 Task: For heading Arial black with underline.  font size for heading18,  'Change the font style of data to'Calibri.  and font size to 9,  Change the alignment of both headline & data to Align center.  In the sheet  DashboardCashExpensesbook
Action: Mouse moved to (32, 127)
Screenshot: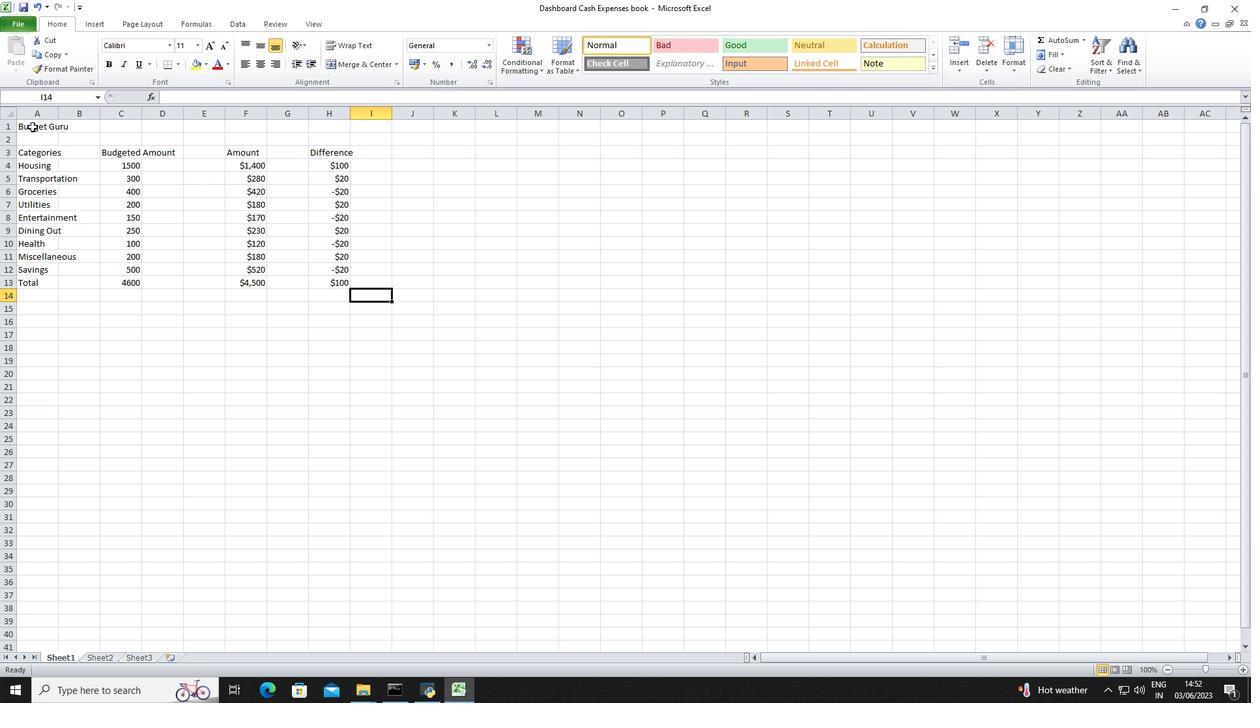
Action: Mouse pressed left at (32, 127)
Screenshot: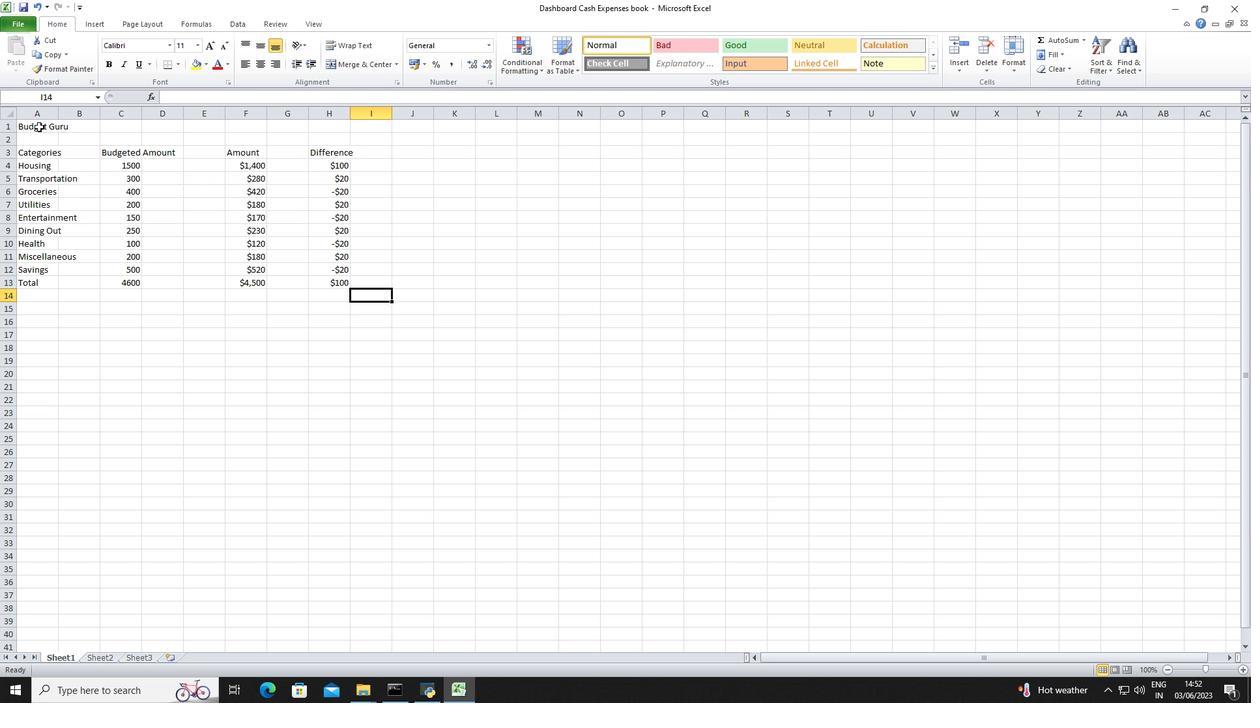 
Action: Mouse moved to (37, 127)
Screenshot: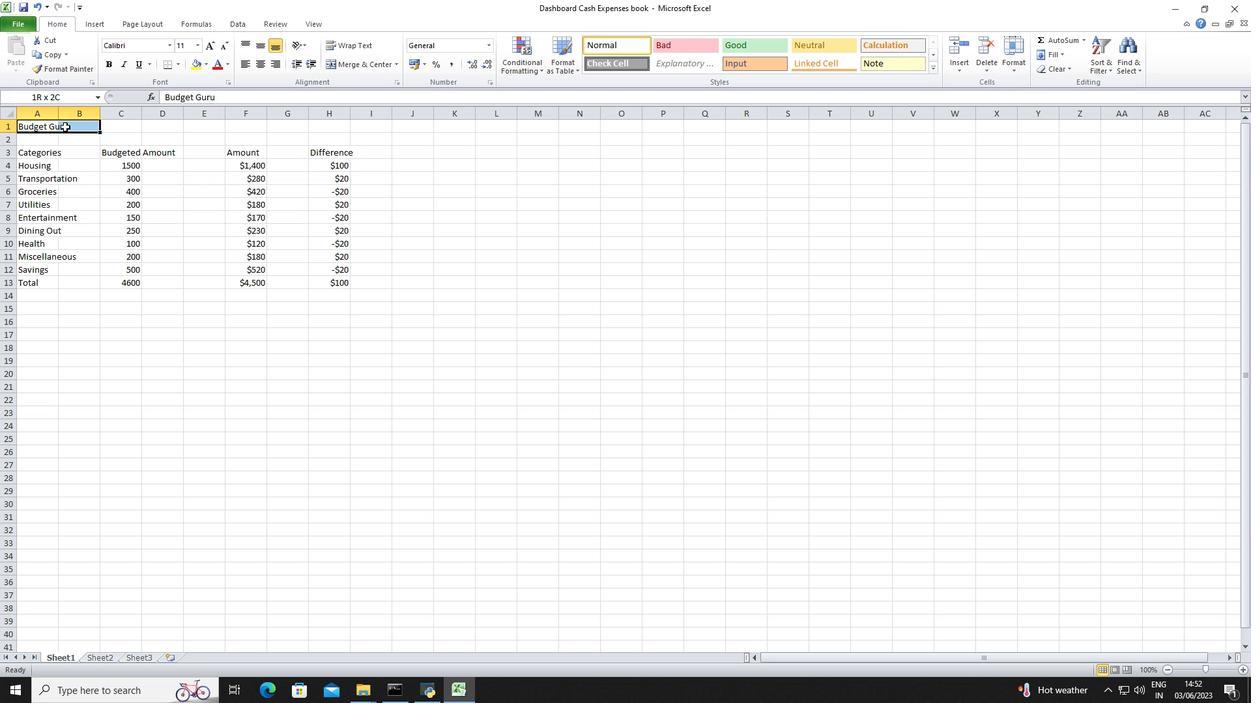 
Action: Mouse pressed left at (37, 127)
Screenshot: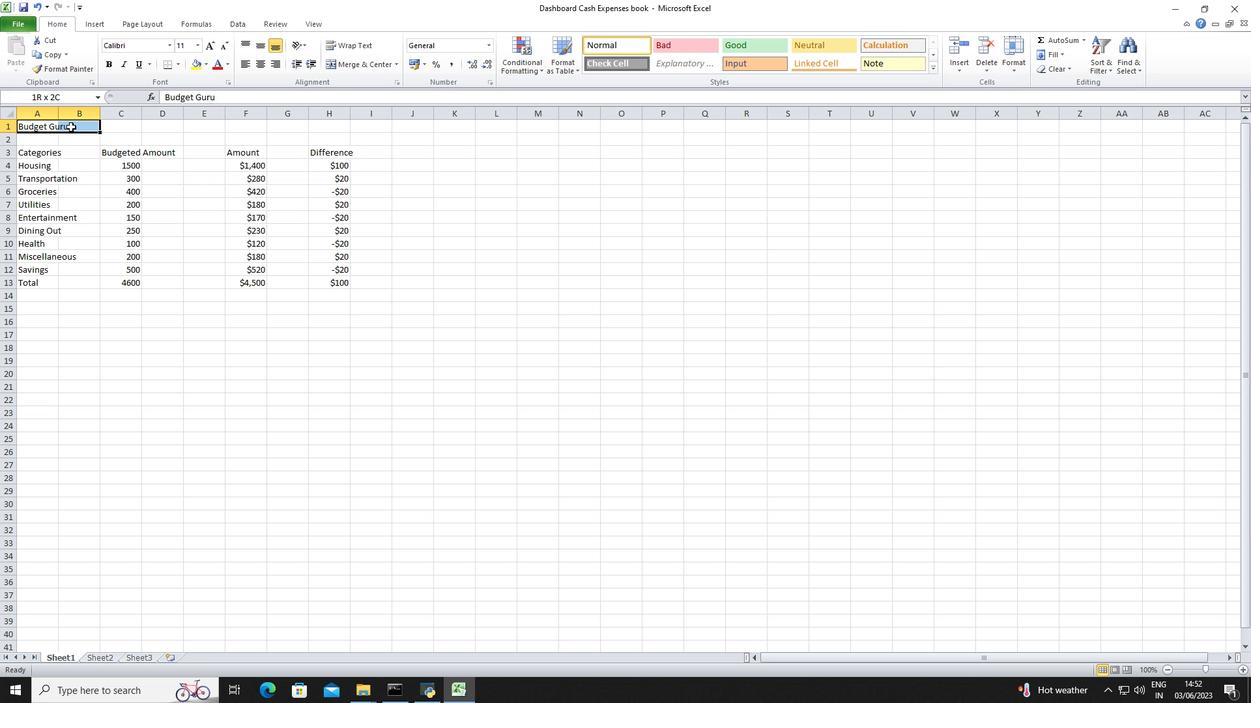 
Action: Mouse moved to (144, 46)
Screenshot: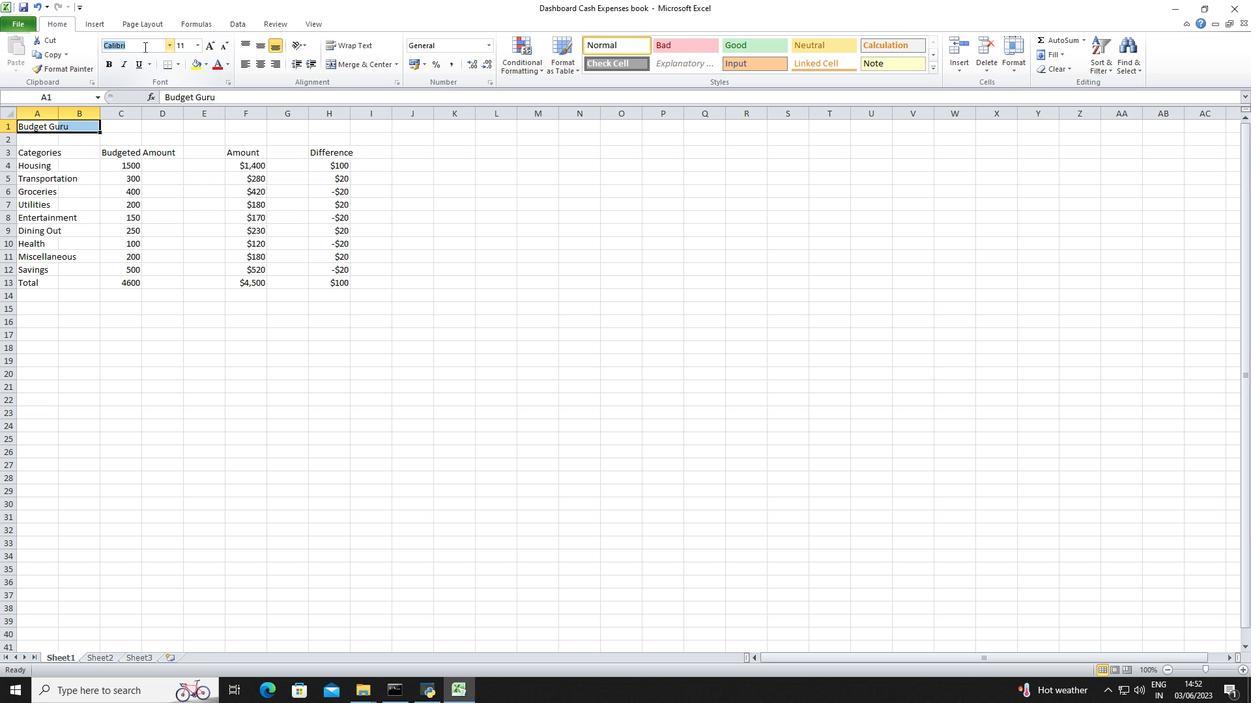 
Action: Mouse pressed left at (144, 46)
Screenshot: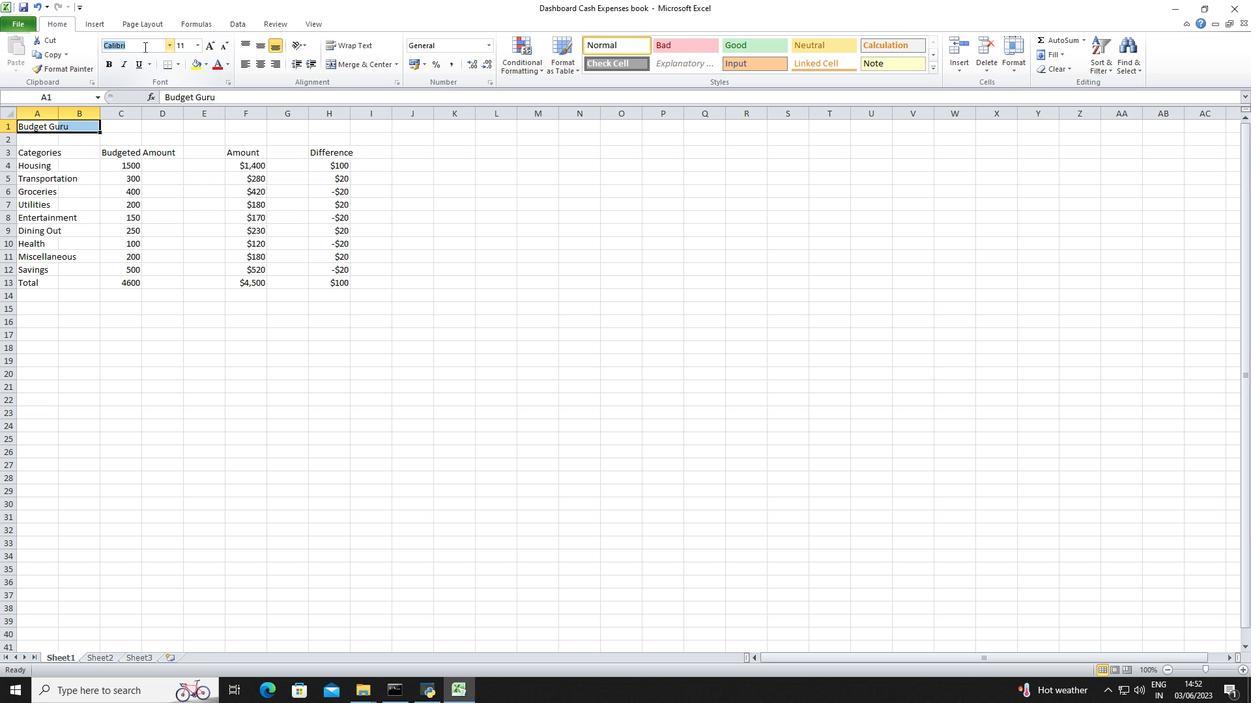 
Action: Key pressed <Key.shift>Arial
Screenshot: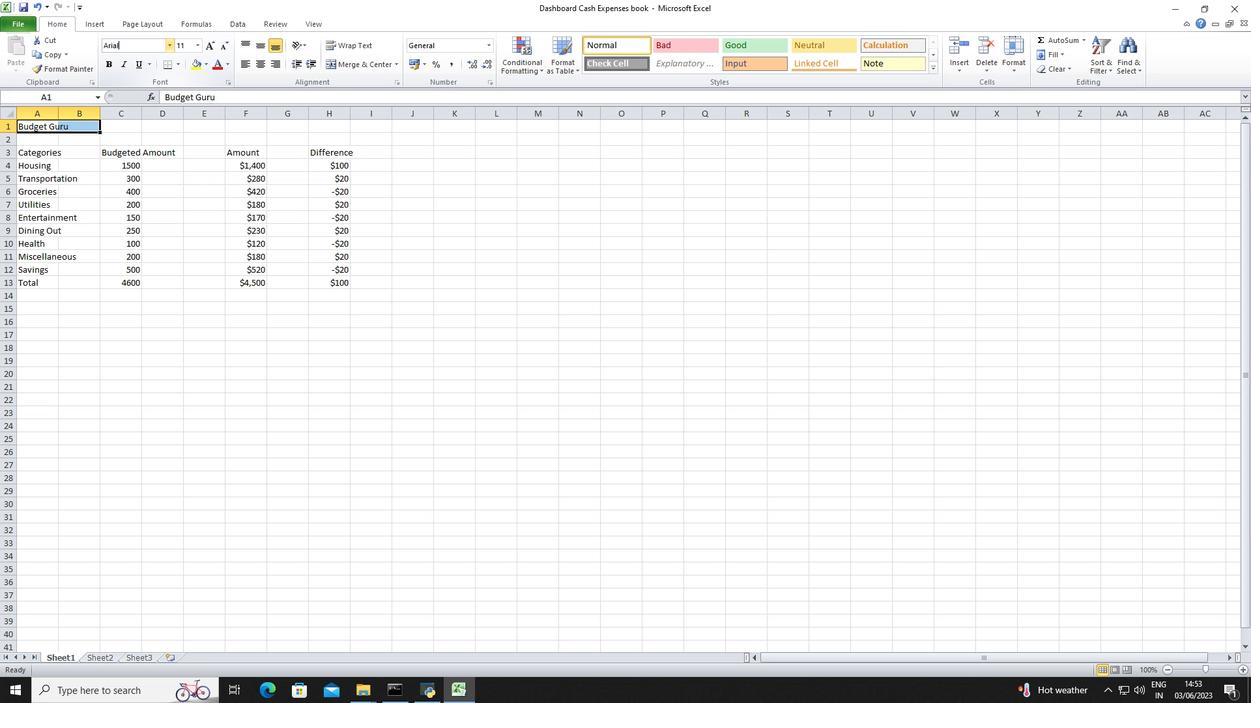 
Action: Mouse moved to (134, 63)
Screenshot: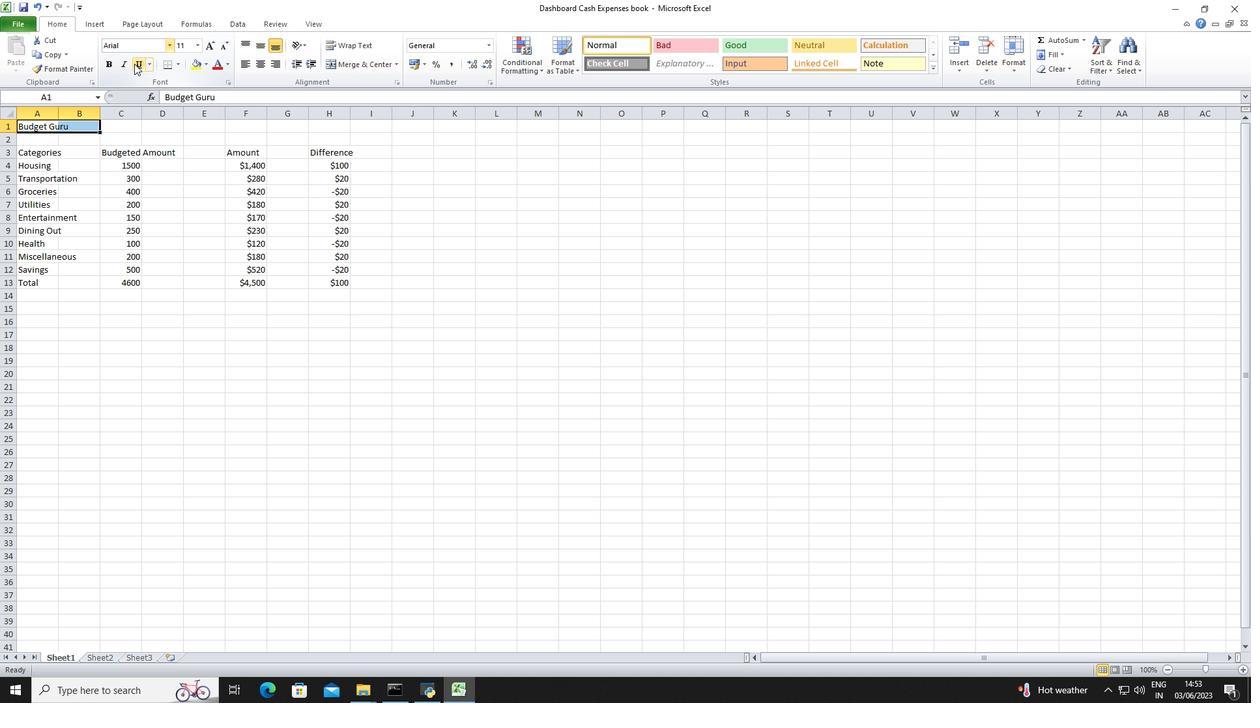 
Action: Mouse pressed left at (134, 63)
Screenshot: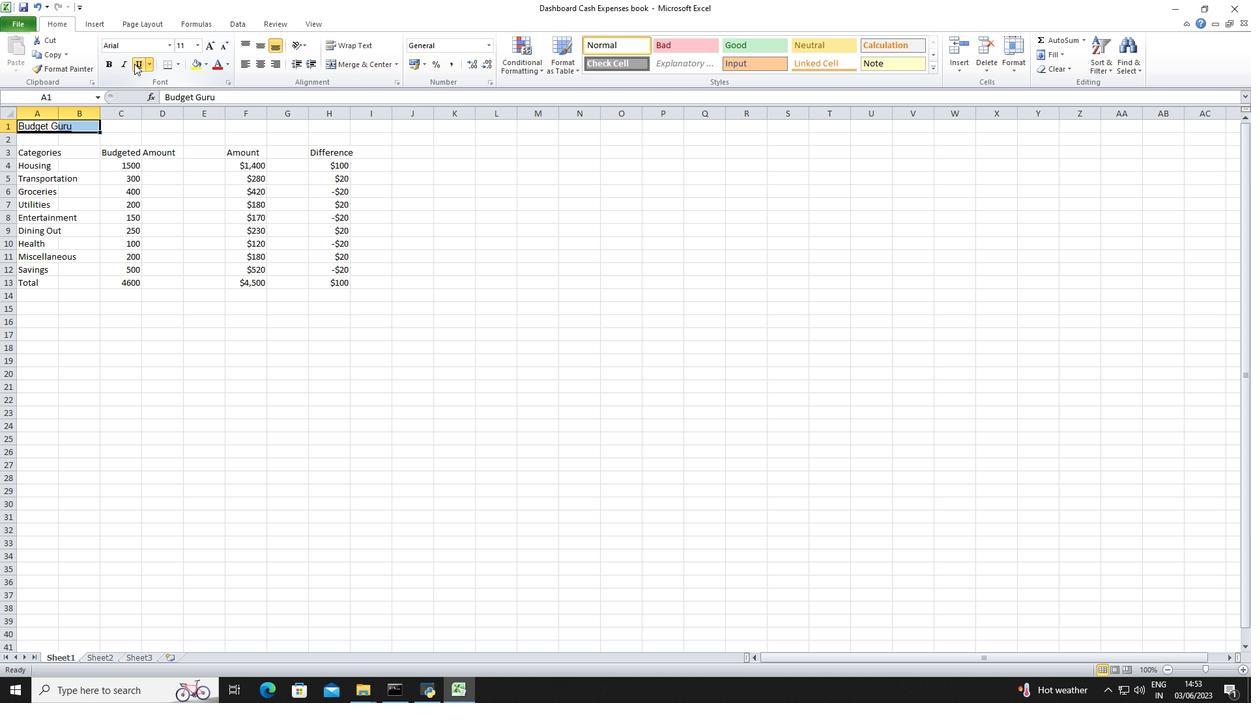 
Action: Mouse moved to (195, 44)
Screenshot: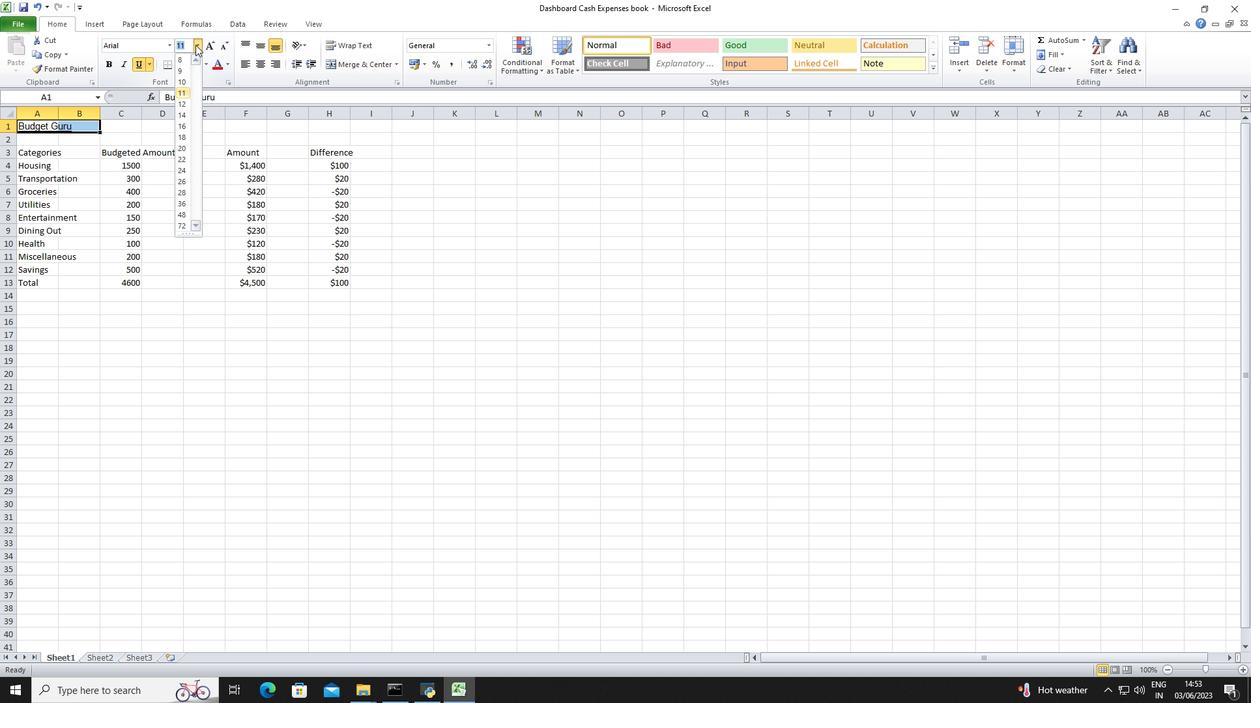 
Action: Mouse pressed left at (195, 44)
Screenshot: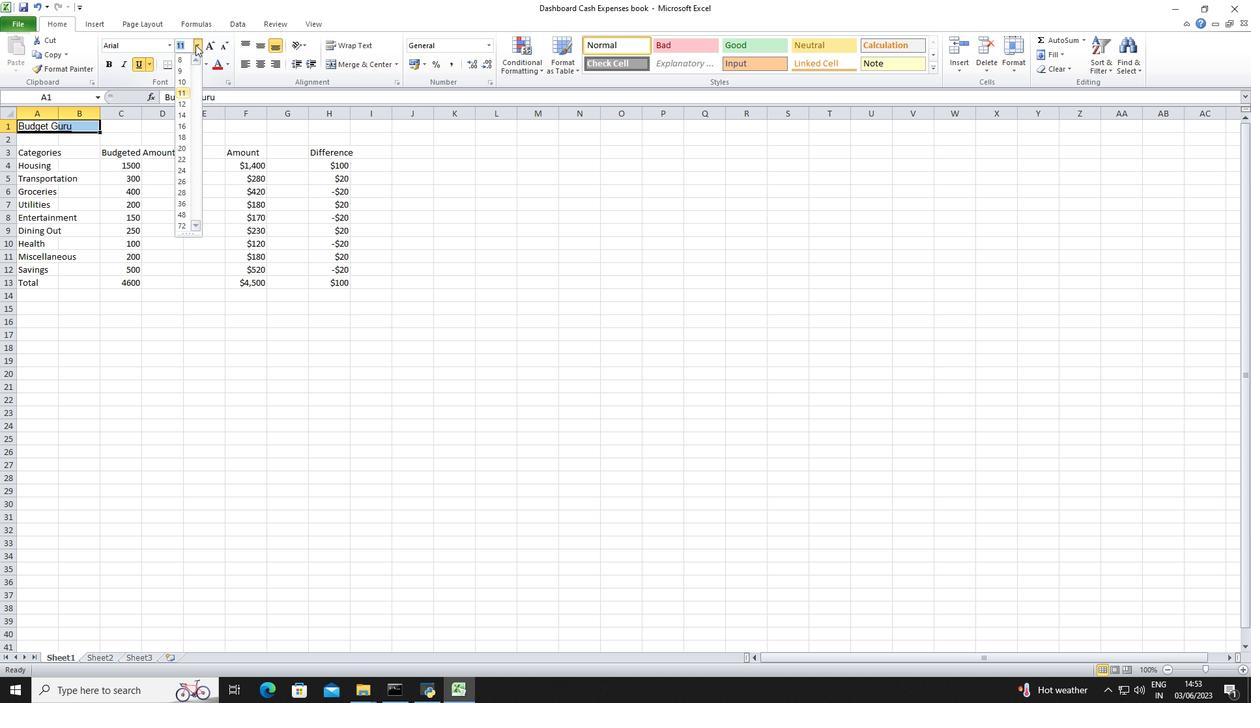 
Action: Mouse moved to (187, 132)
Screenshot: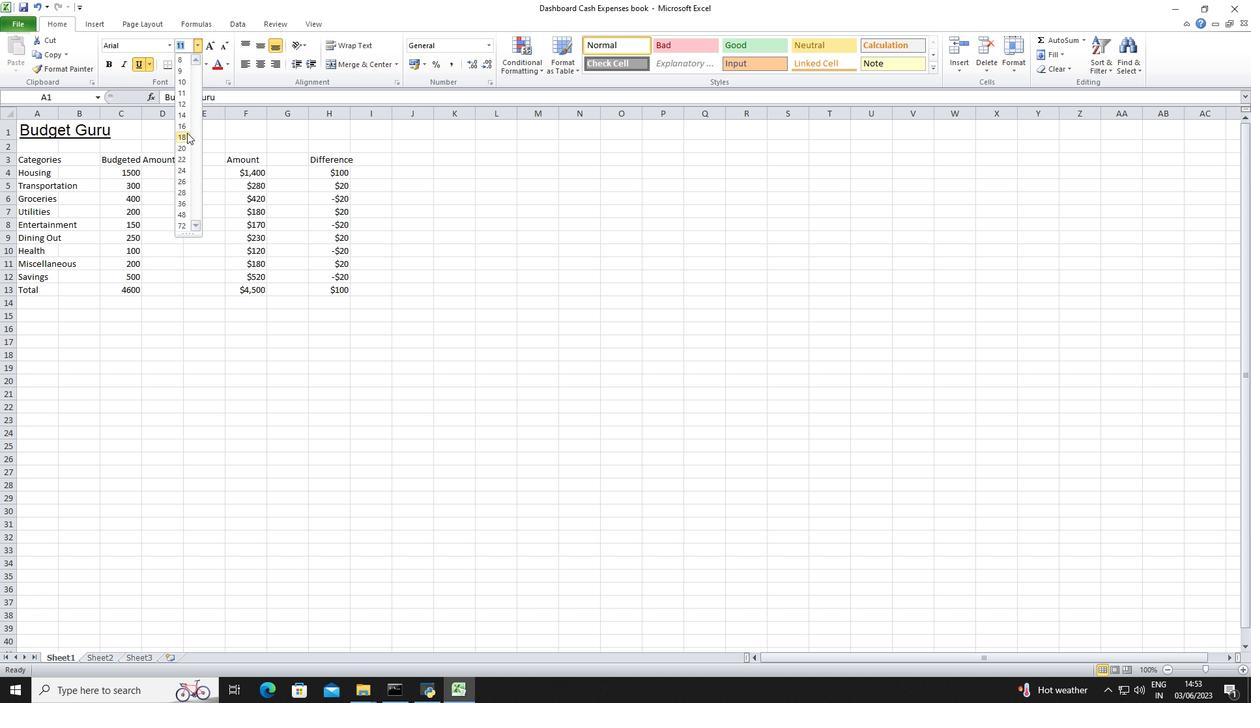
Action: Mouse pressed left at (187, 132)
Screenshot: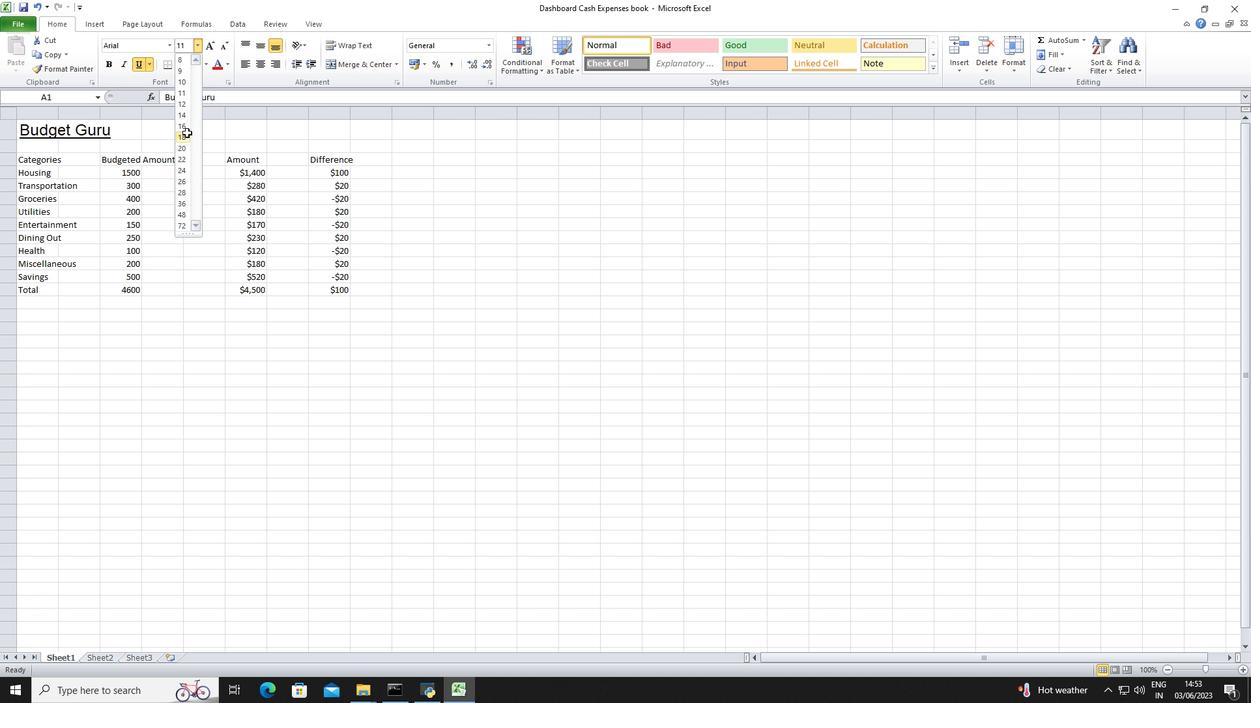 
Action: Mouse moved to (49, 160)
Screenshot: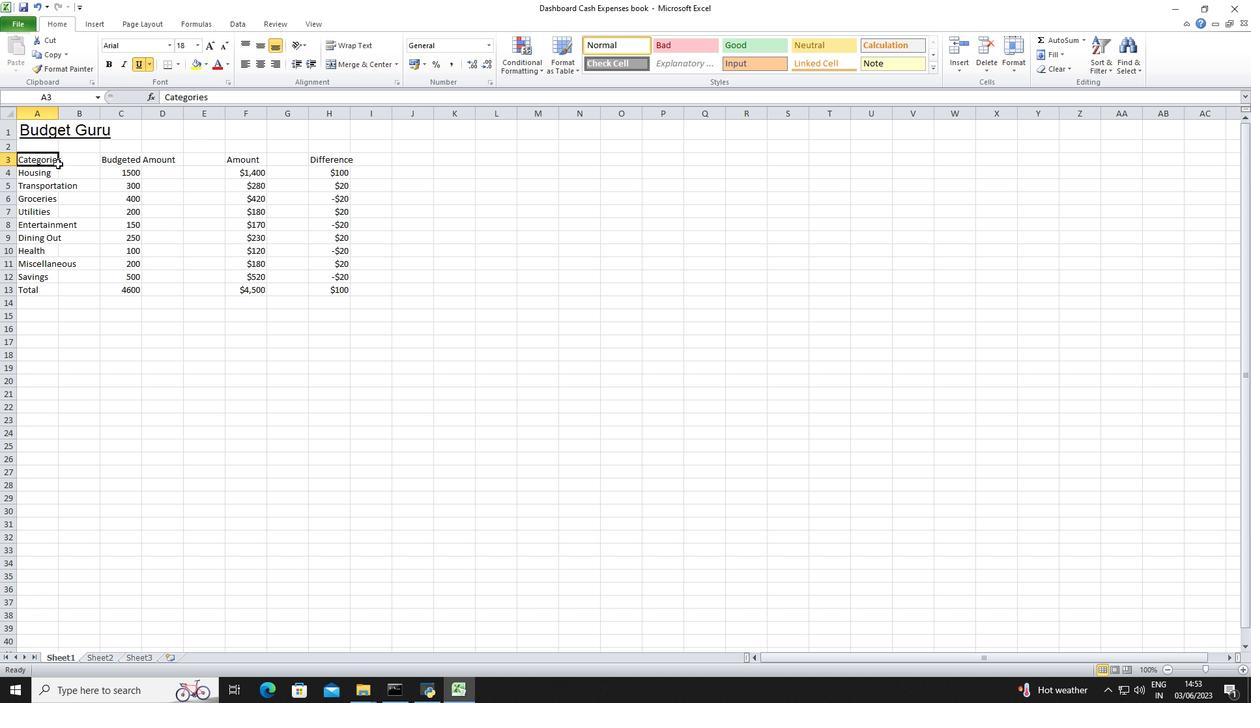 
Action: Mouse pressed left at (49, 160)
Screenshot: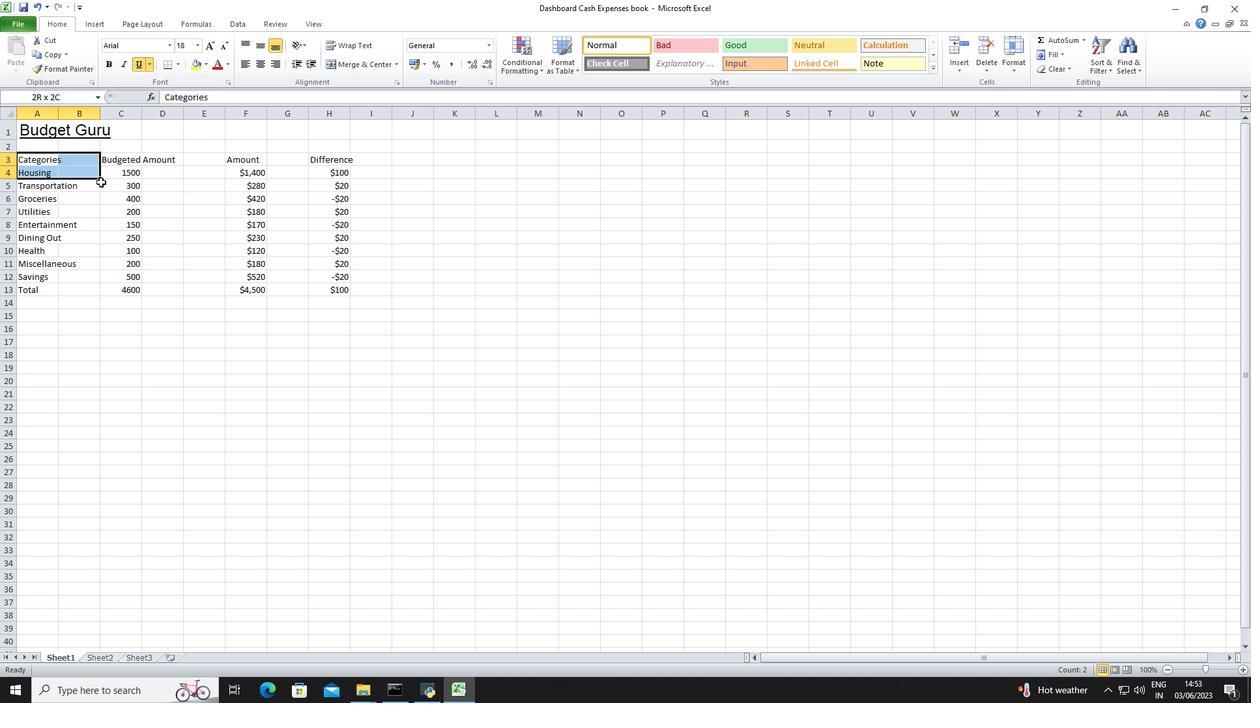 
Action: Mouse moved to (144, 46)
Screenshot: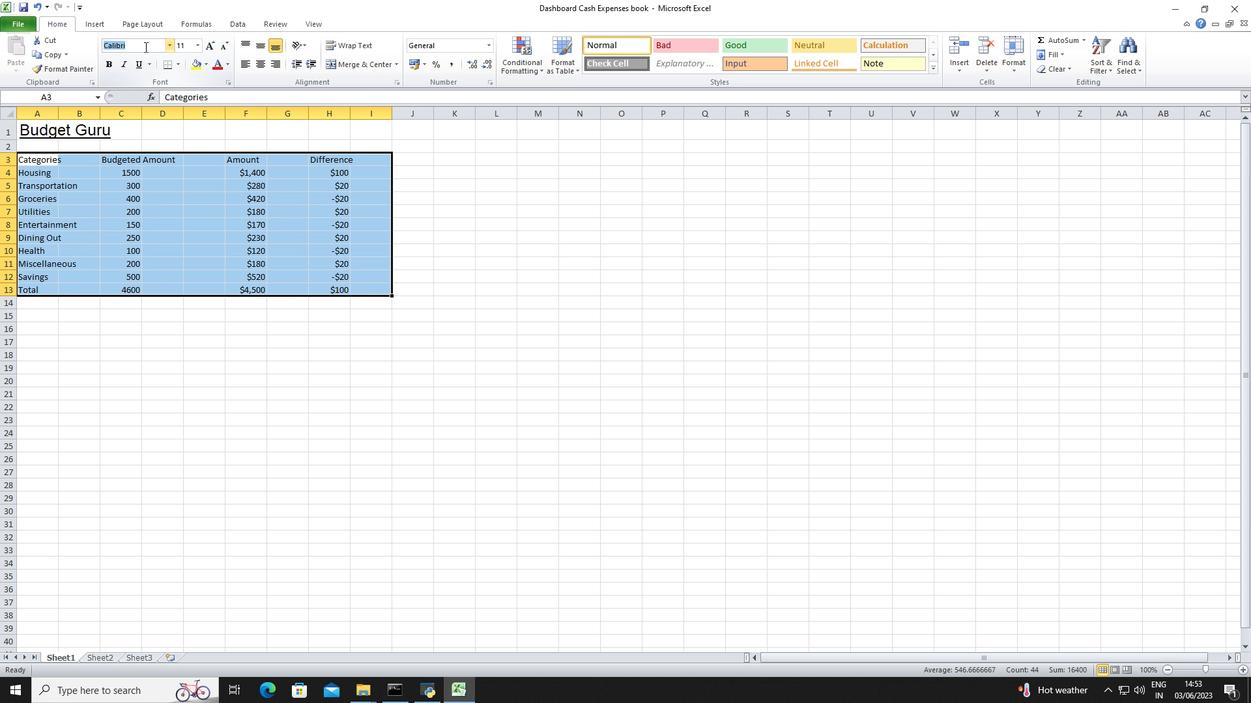 
Action: Mouse pressed left at (144, 46)
Screenshot: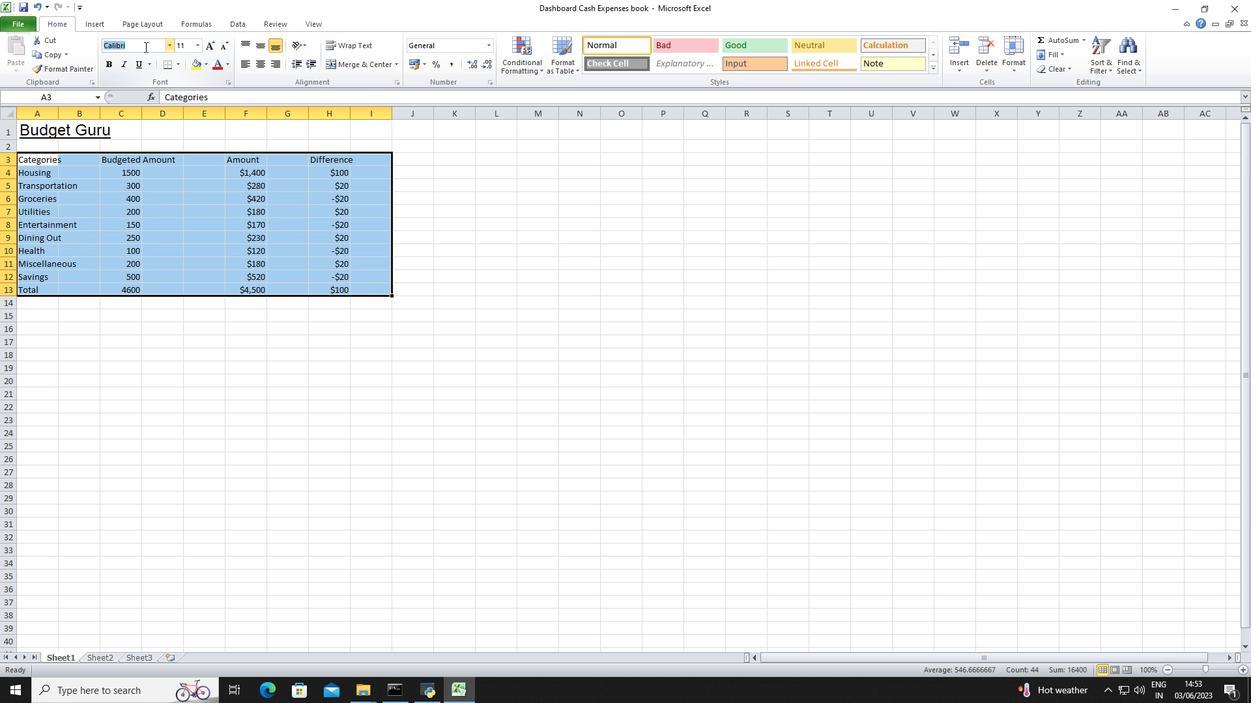 
Action: Key pressed <Key.enter>
Screenshot: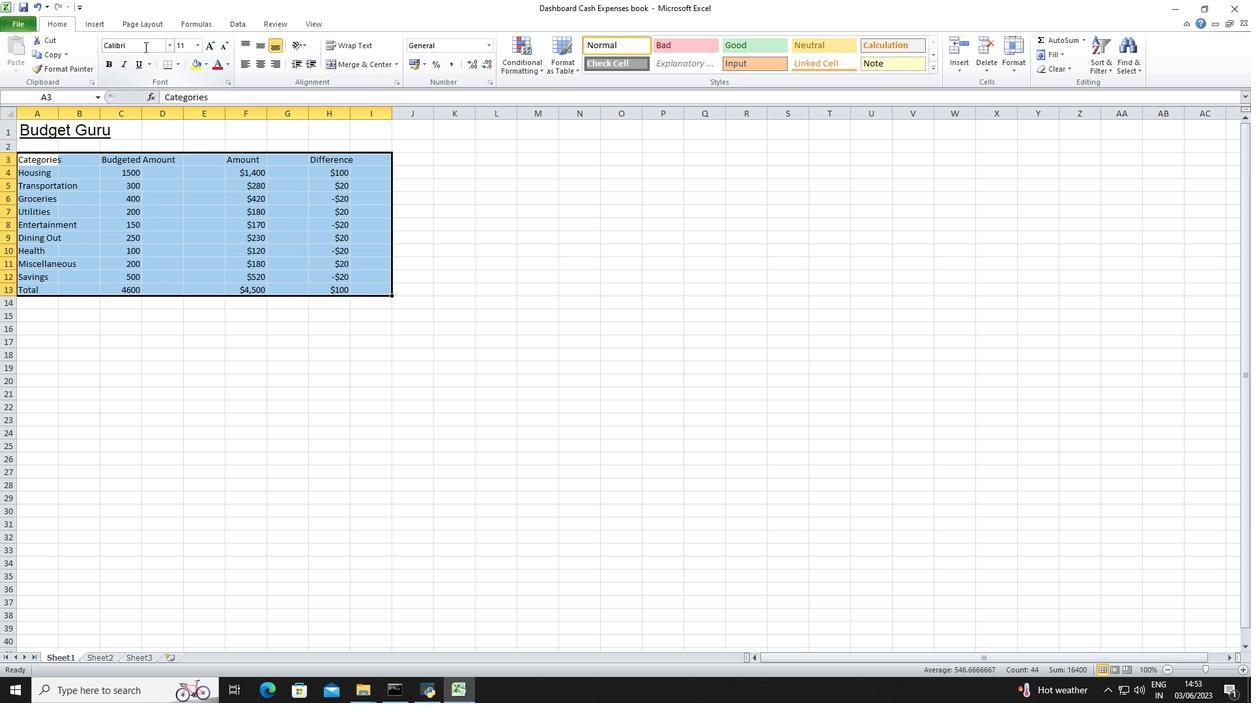 
Action: Mouse moved to (198, 43)
Screenshot: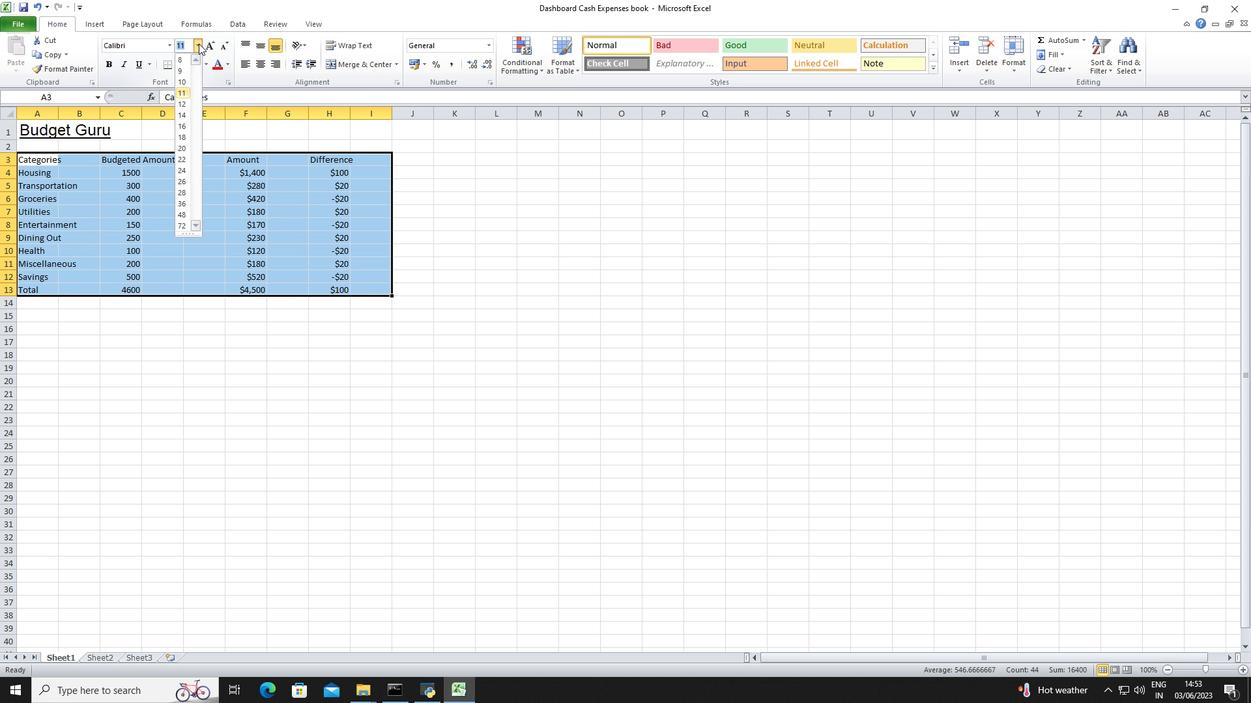 
Action: Mouse pressed left at (198, 43)
Screenshot: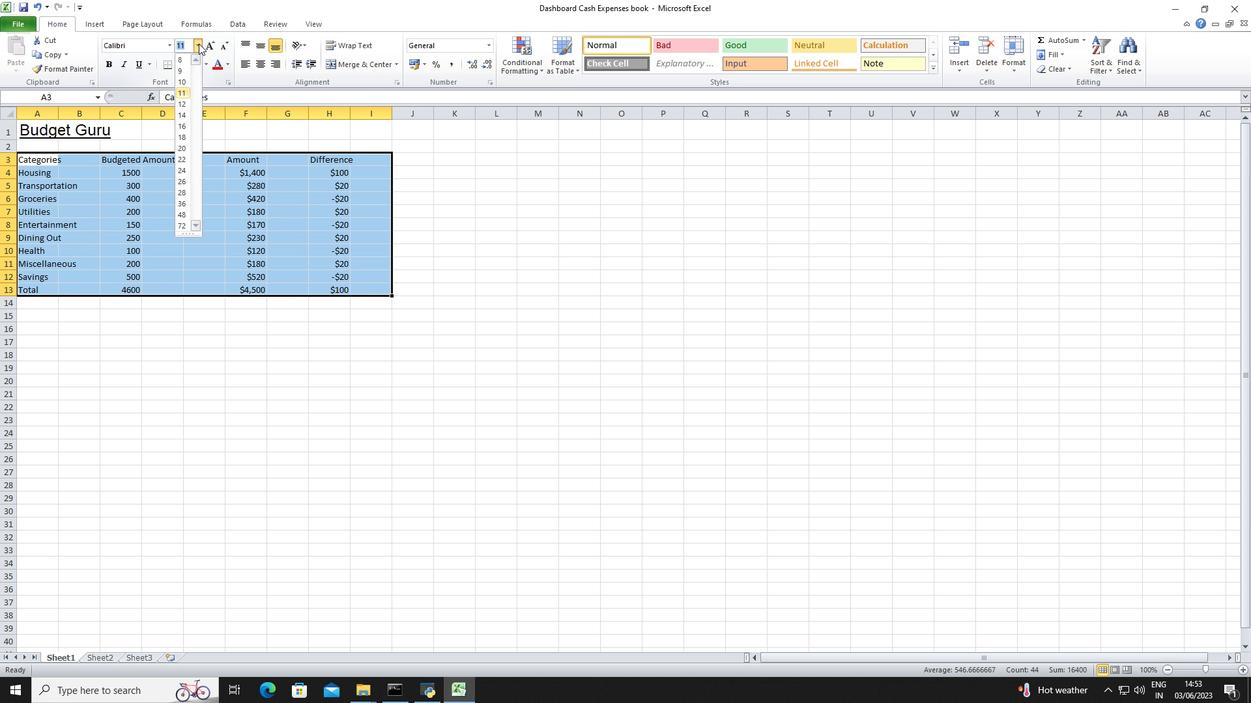 
Action: Mouse moved to (189, 66)
Screenshot: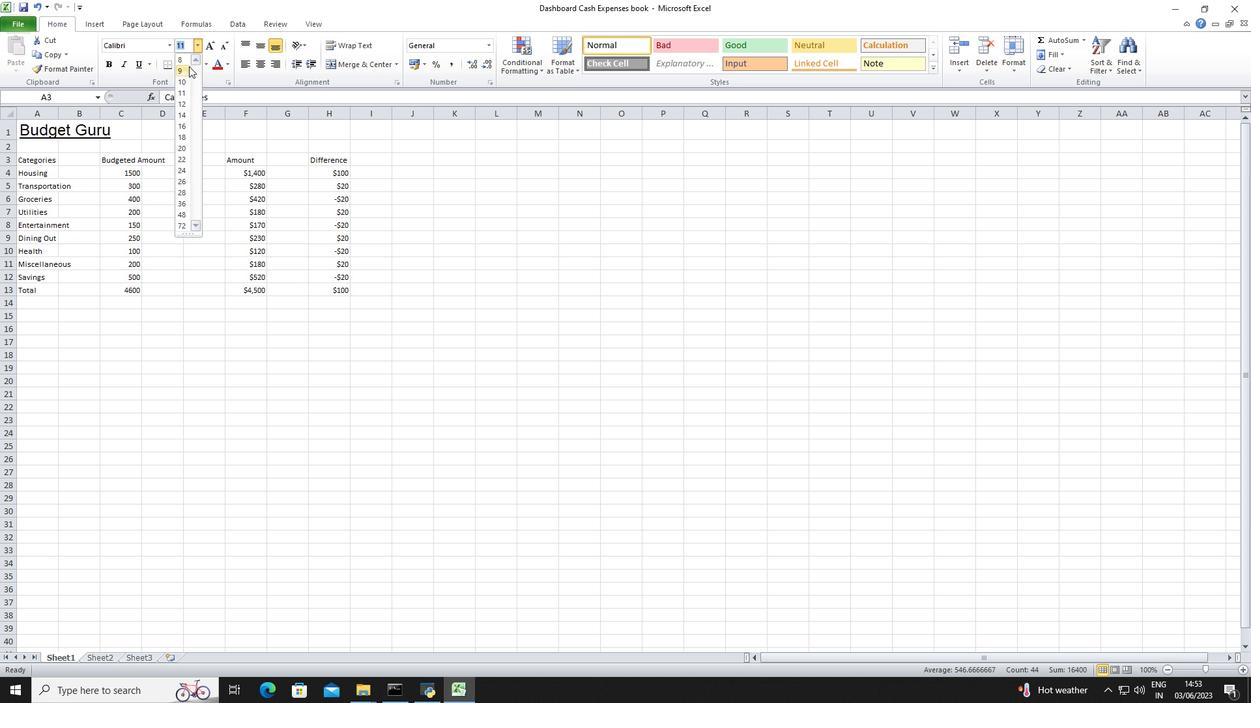 
Action: Mouse pressed left at (189, 66)
Screenshot: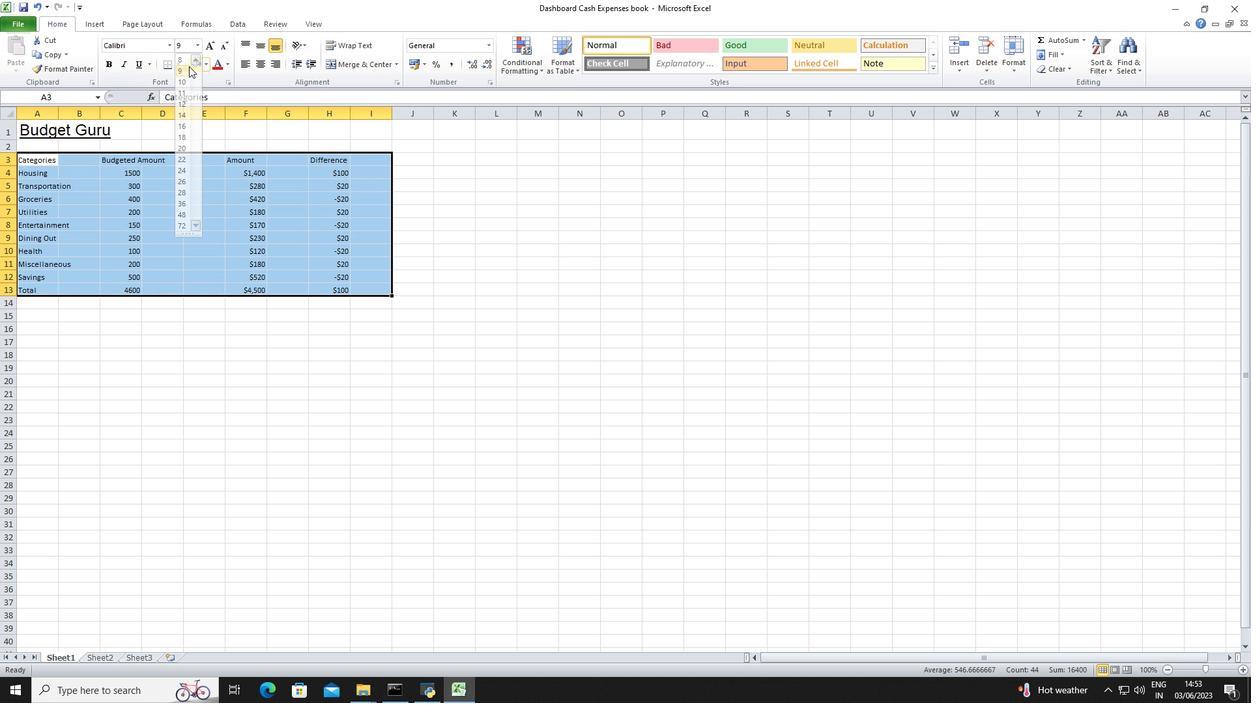 
Action: Mouse moved to (263, 63)
Screenshot: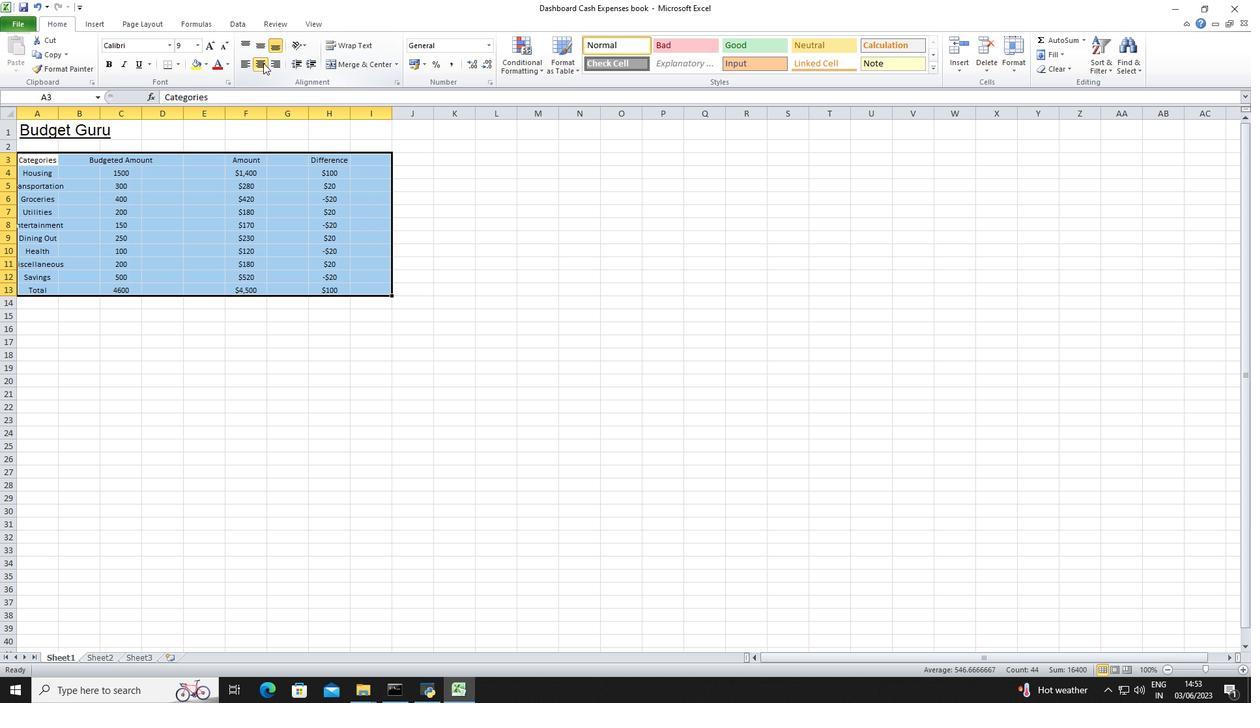 
Action: Mouse pressed left at (263, 63)
Screenshot: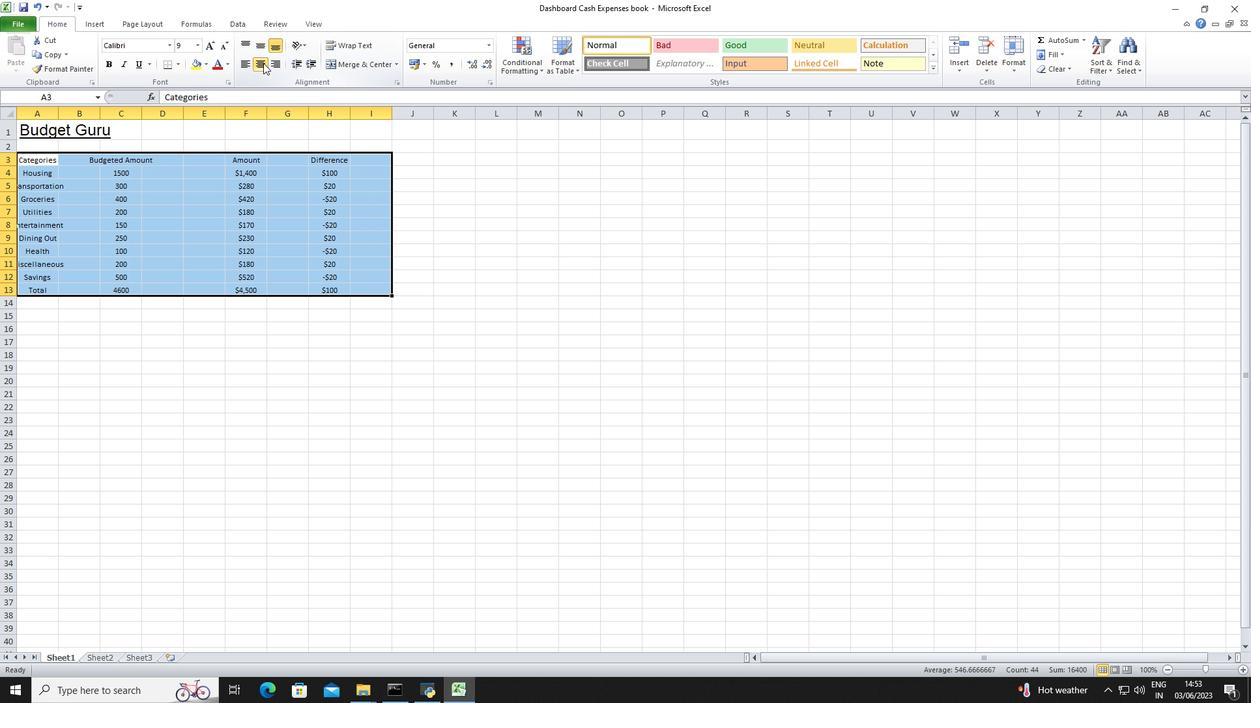 
Action: Mouse moved to (44, 132)
Screenshot: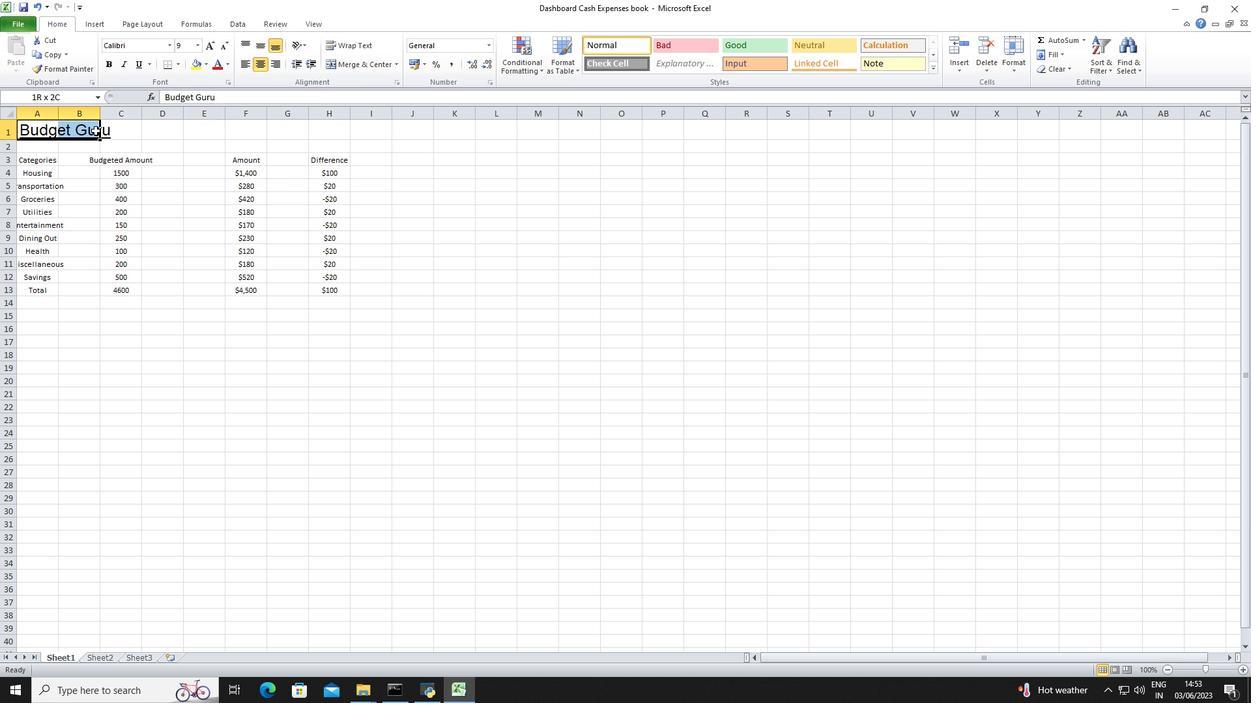 
Action: Mouse pressed left at (44, 132)
Screenshot: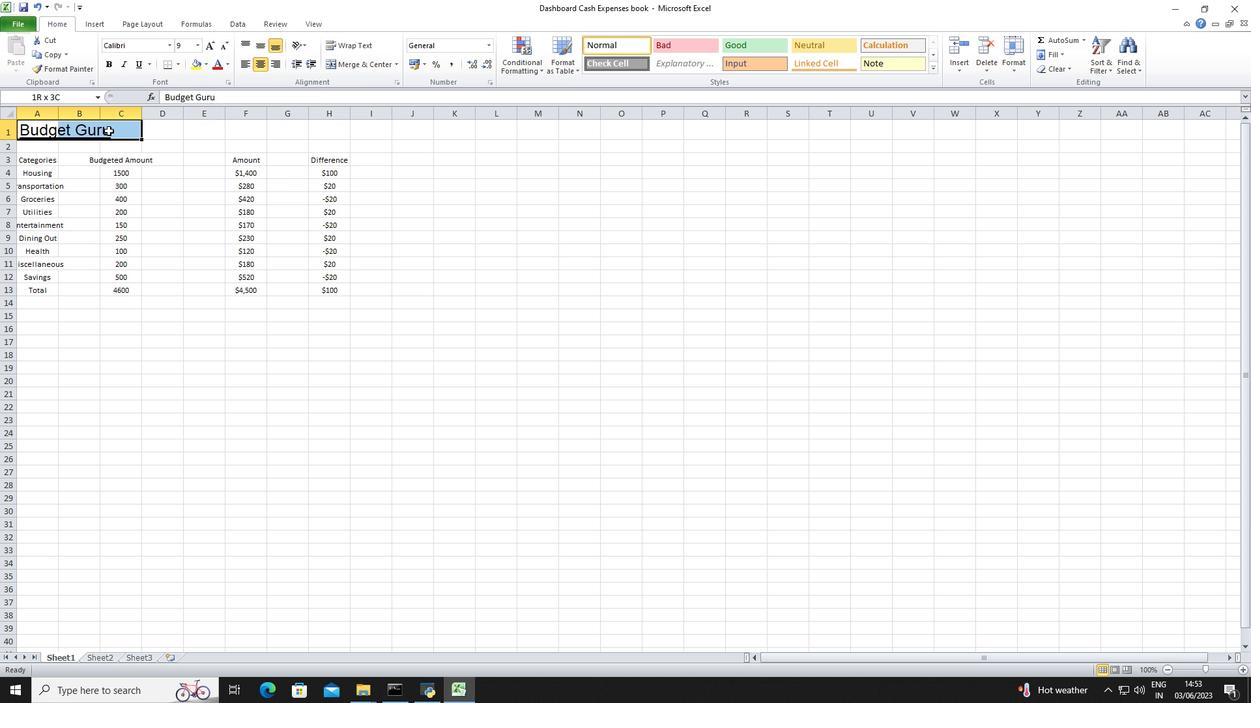 
Action: Mouse moved to (262, 63)
Screenshot: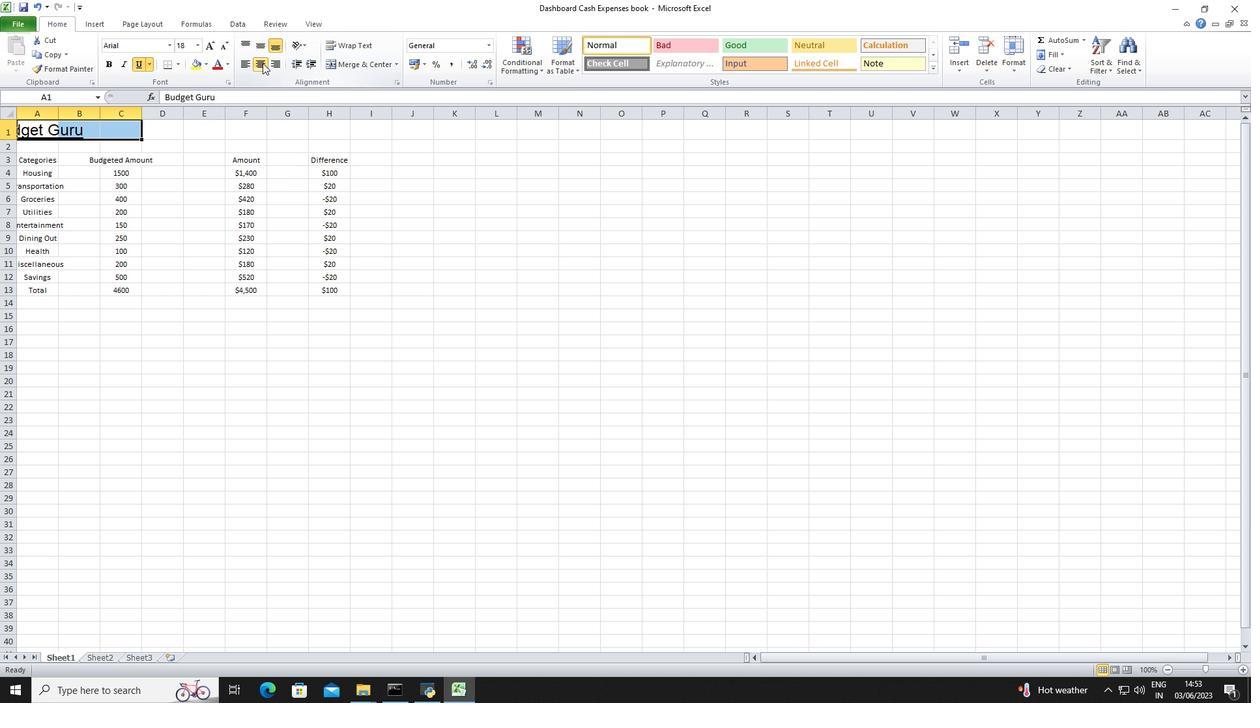 
Action: Mouse pressed left at (262, 63)
Screenshot: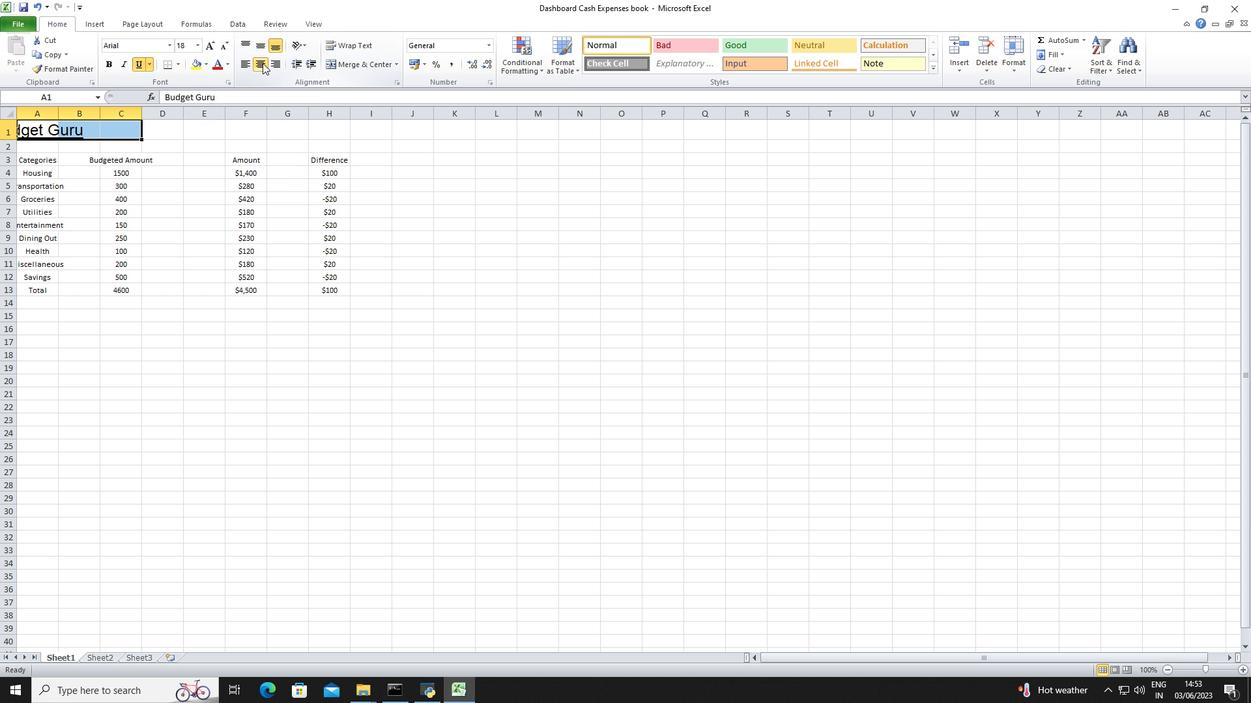 
Action: Mouse moved to (142, 116)
Screenshot: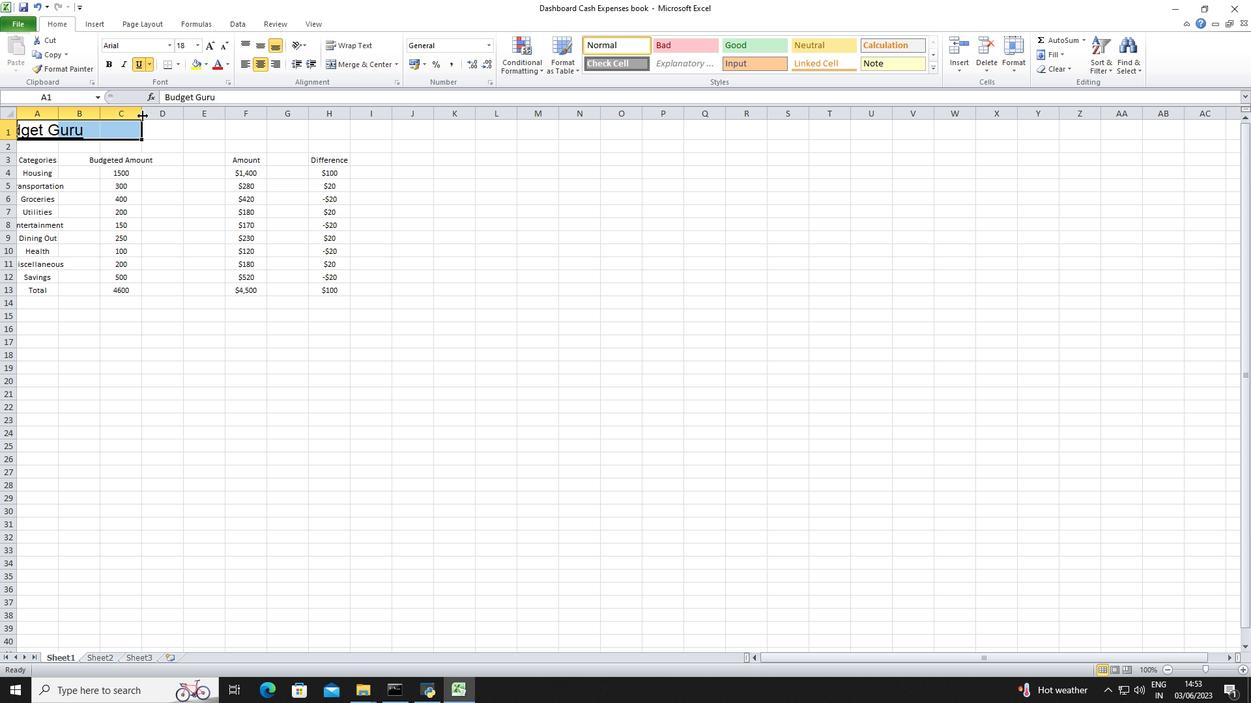 
Action: Mouse pressed left at (142, 116)
Screenshot: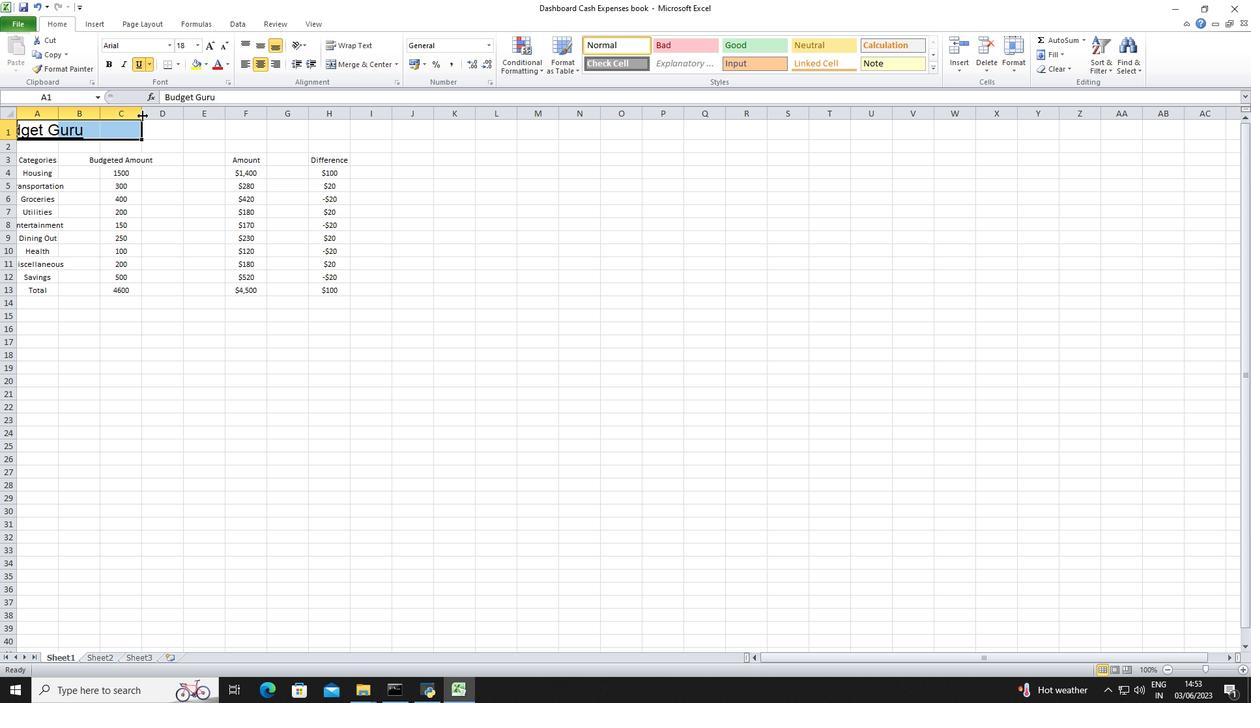 
Action: Mouse moved to (142, 116)
Screenshot: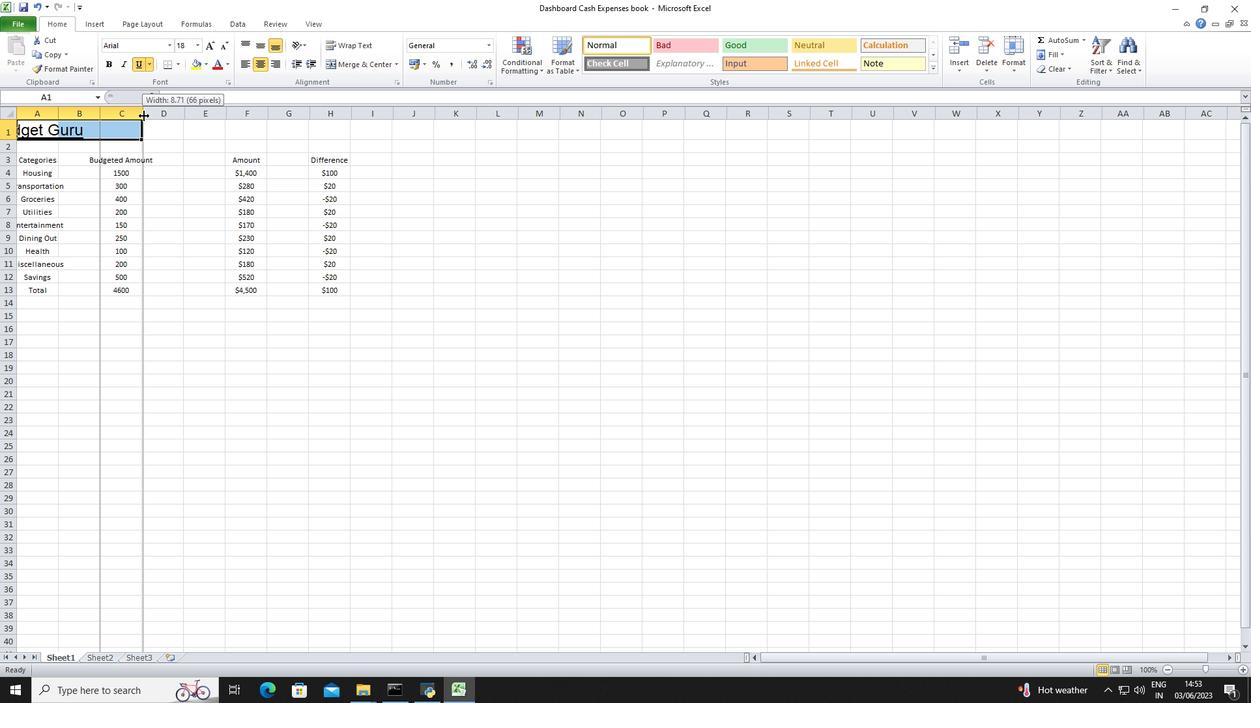 
Action: Mouse pressed left at (142, 116)
Screenshot: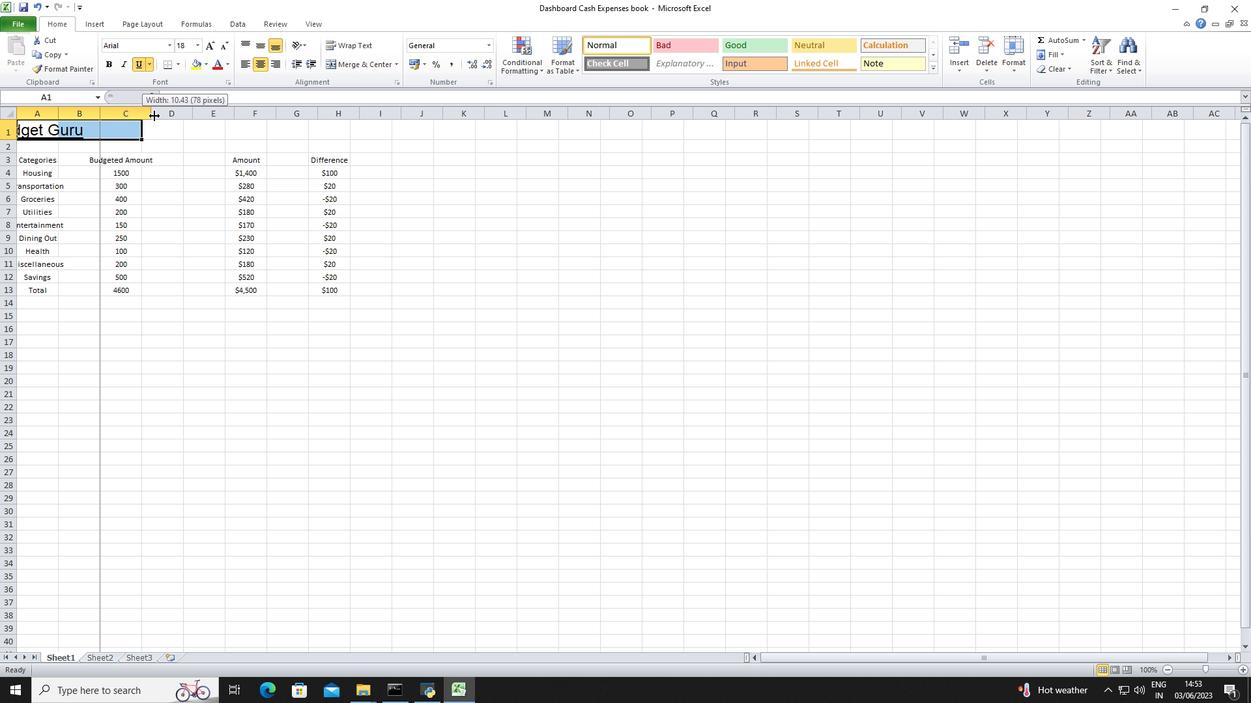 
Action: Mouse moved to (175, 116)
Screenshot: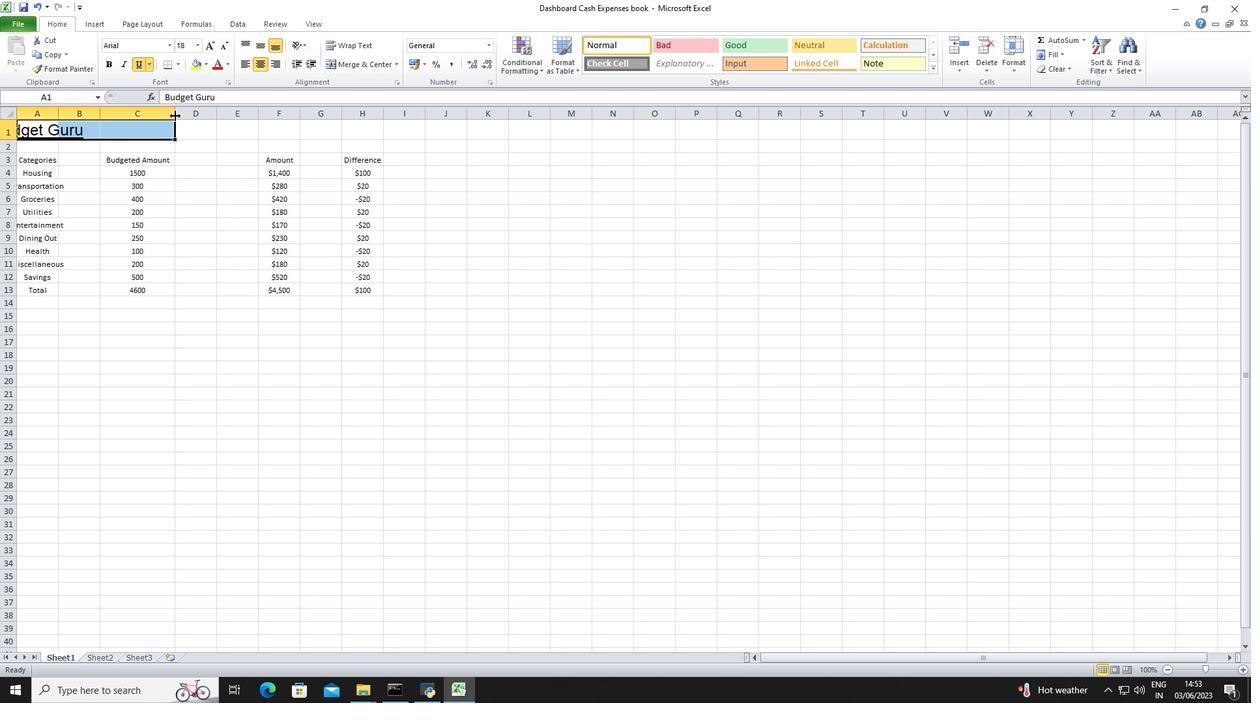 
Action: Mouse pressed left at (175, 116)
Screenshot: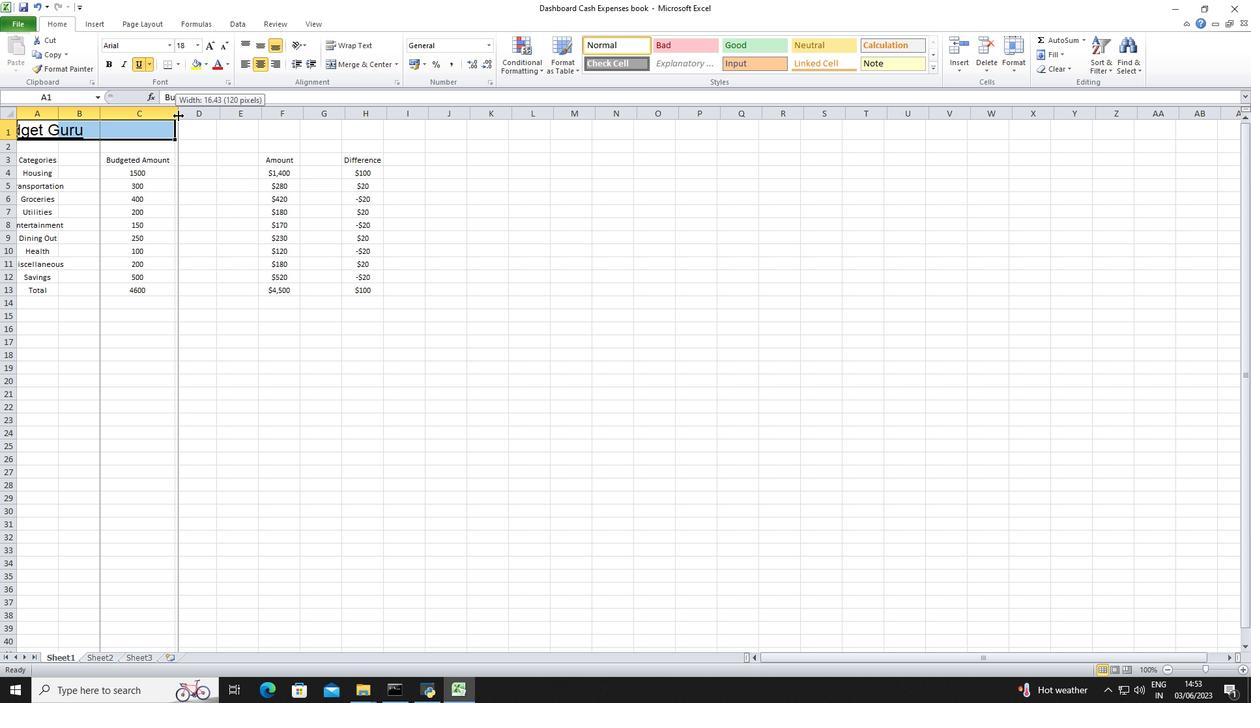 
Action: Mouse moved to (59, 114)
Screenshot: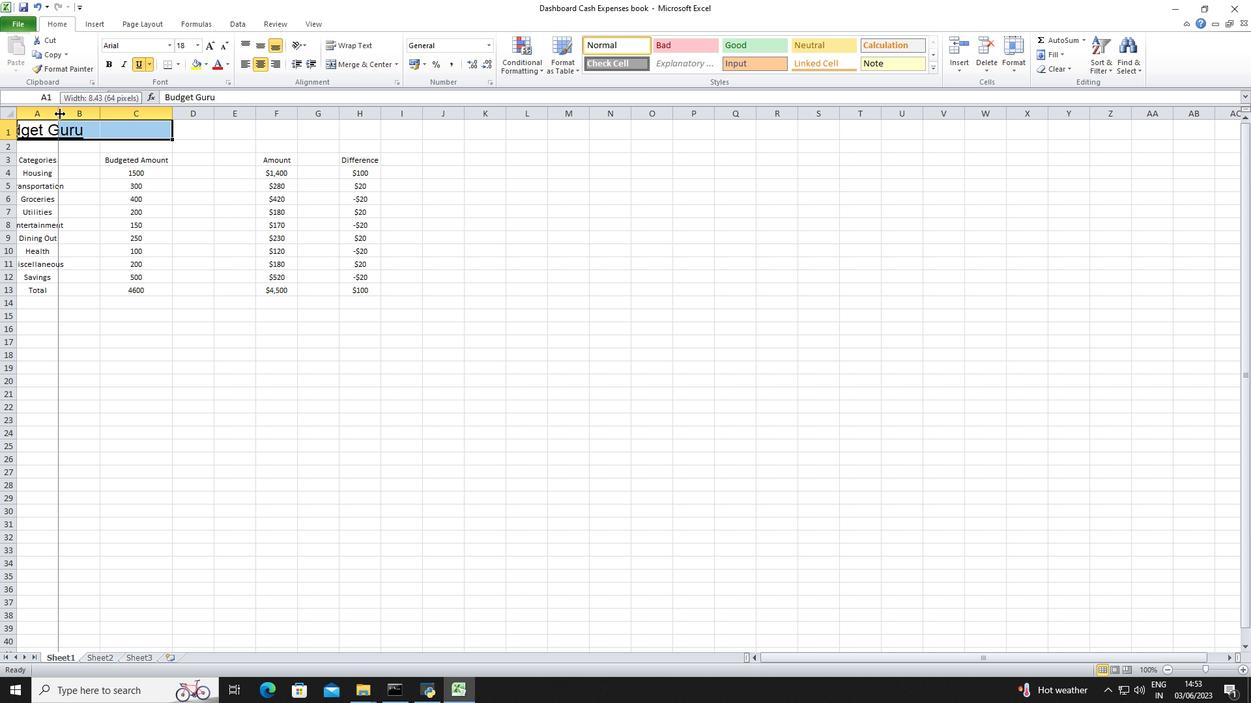 
Action: Mouse pressed left at (59, 114)
Screenshot: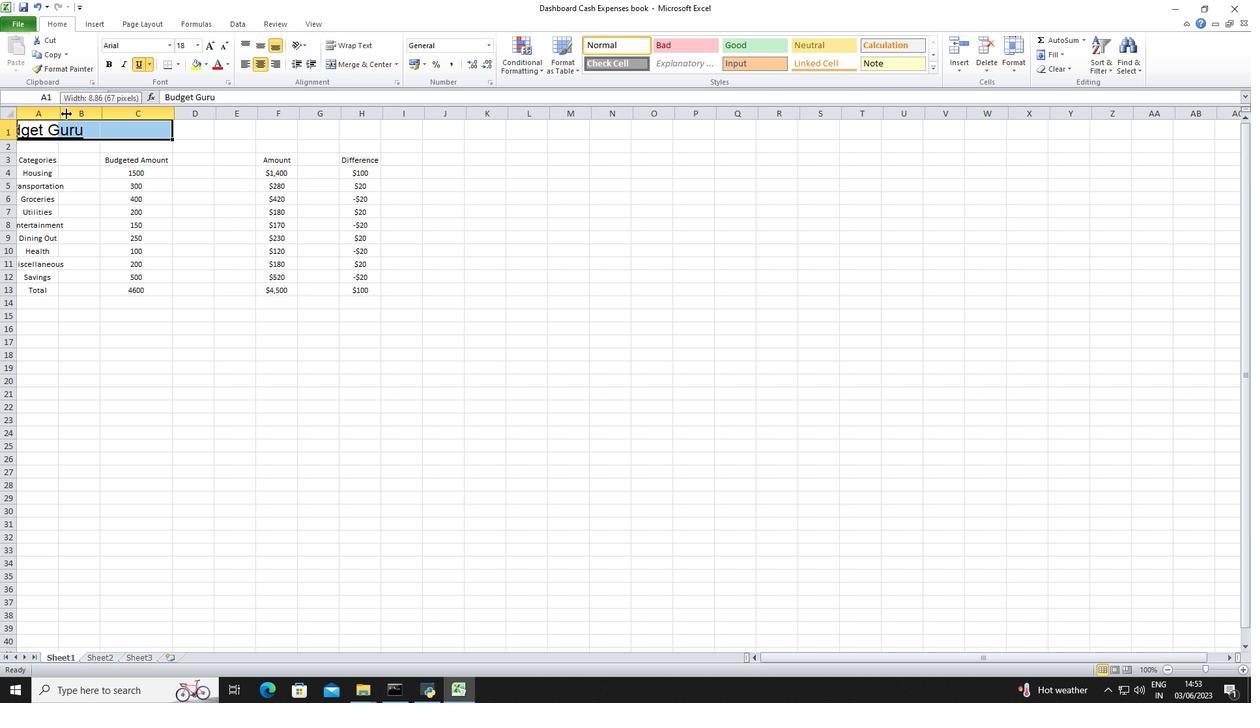 
Action: Mouse moved to (102, 117)
Screenshot: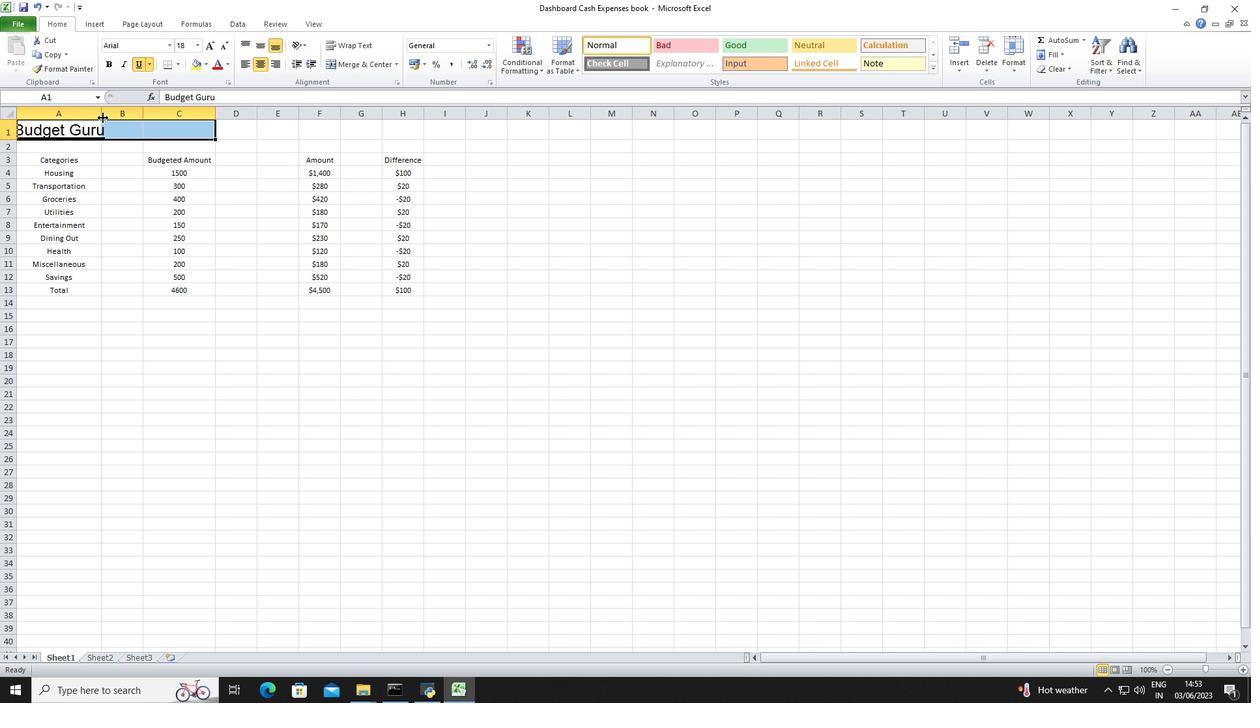 
Action: Mouse pressed left at (102, 117)
Screenshot: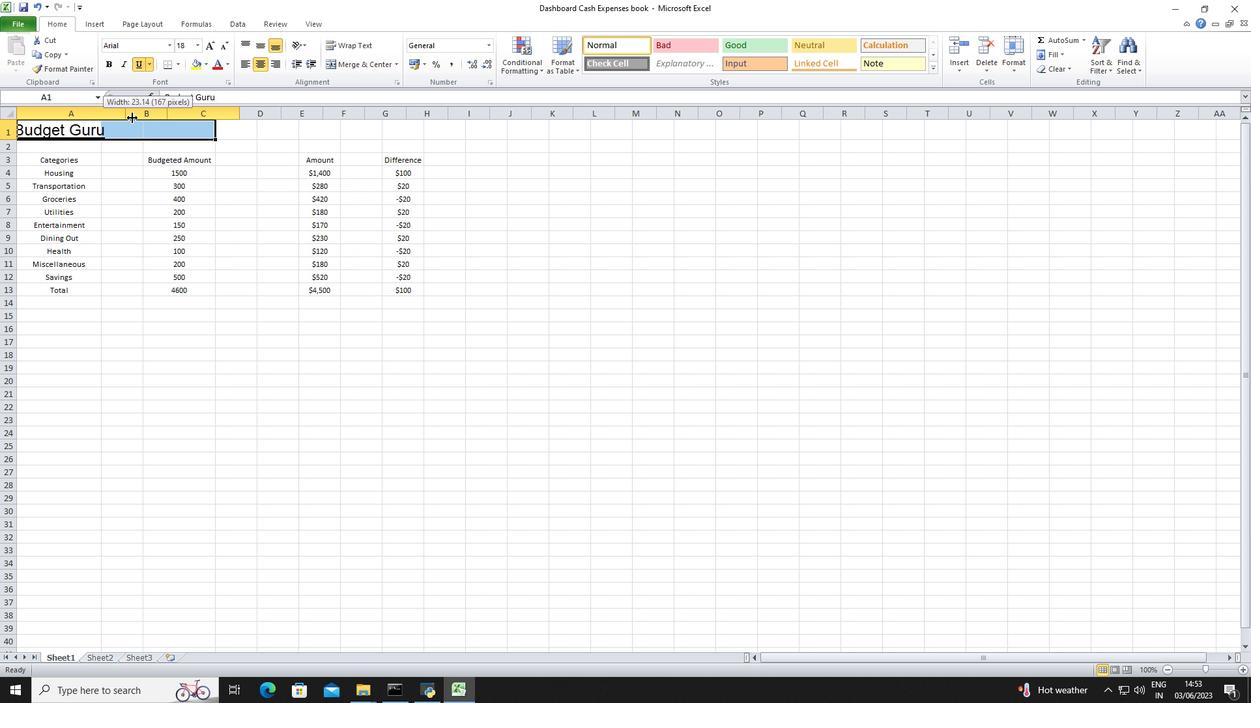 
Action: Mouse moved to (139, 117)
Screenshot: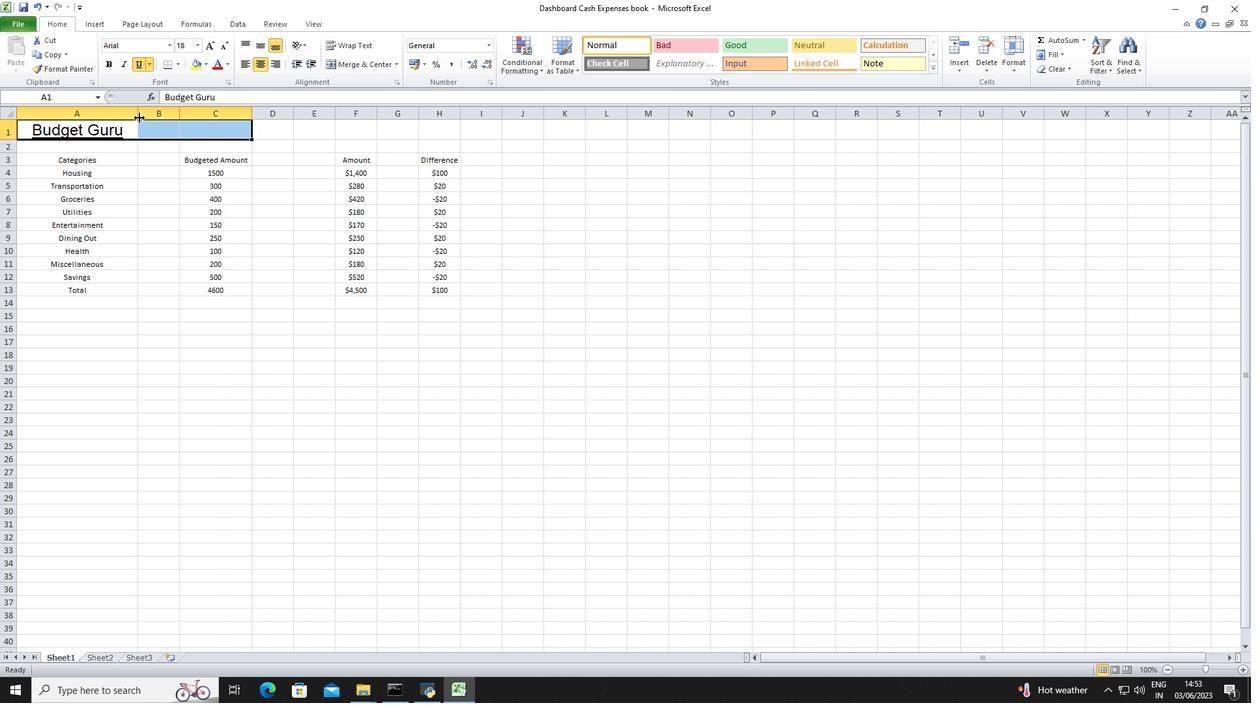 
Action: Mouse pressed left at (139, 117)
Screenshot: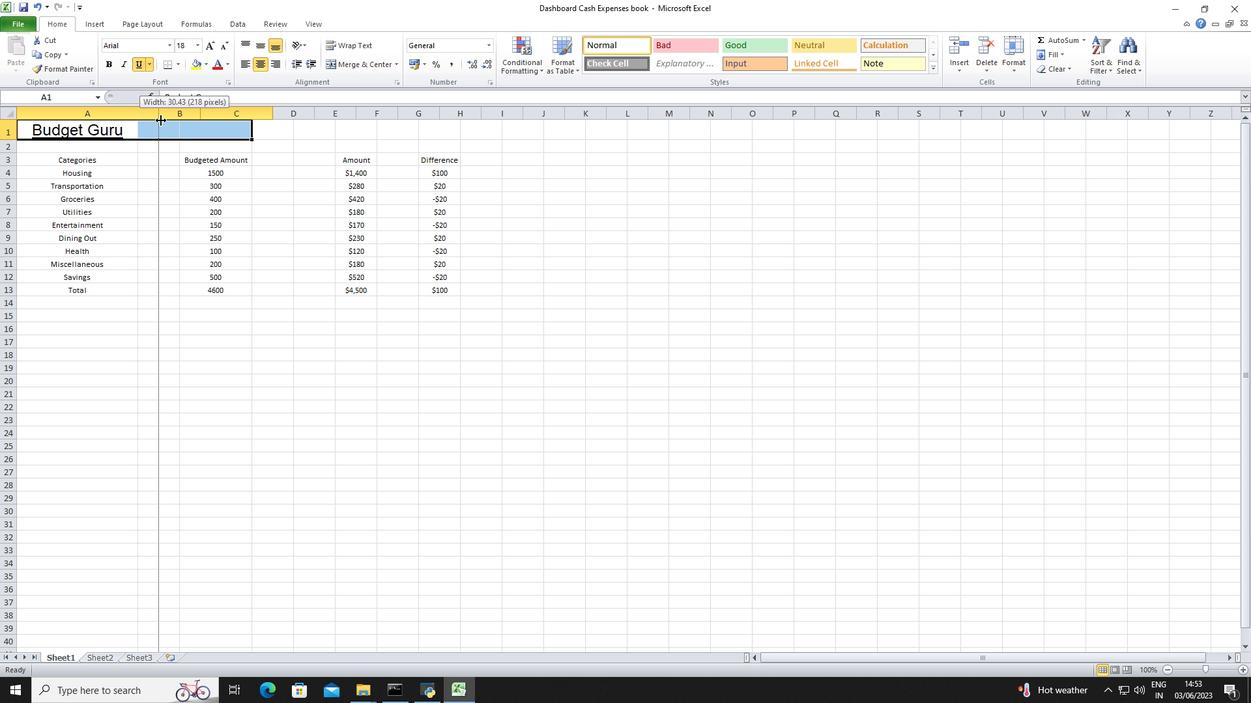 
Action: Mouse moved to (557, 284)
Screenshot: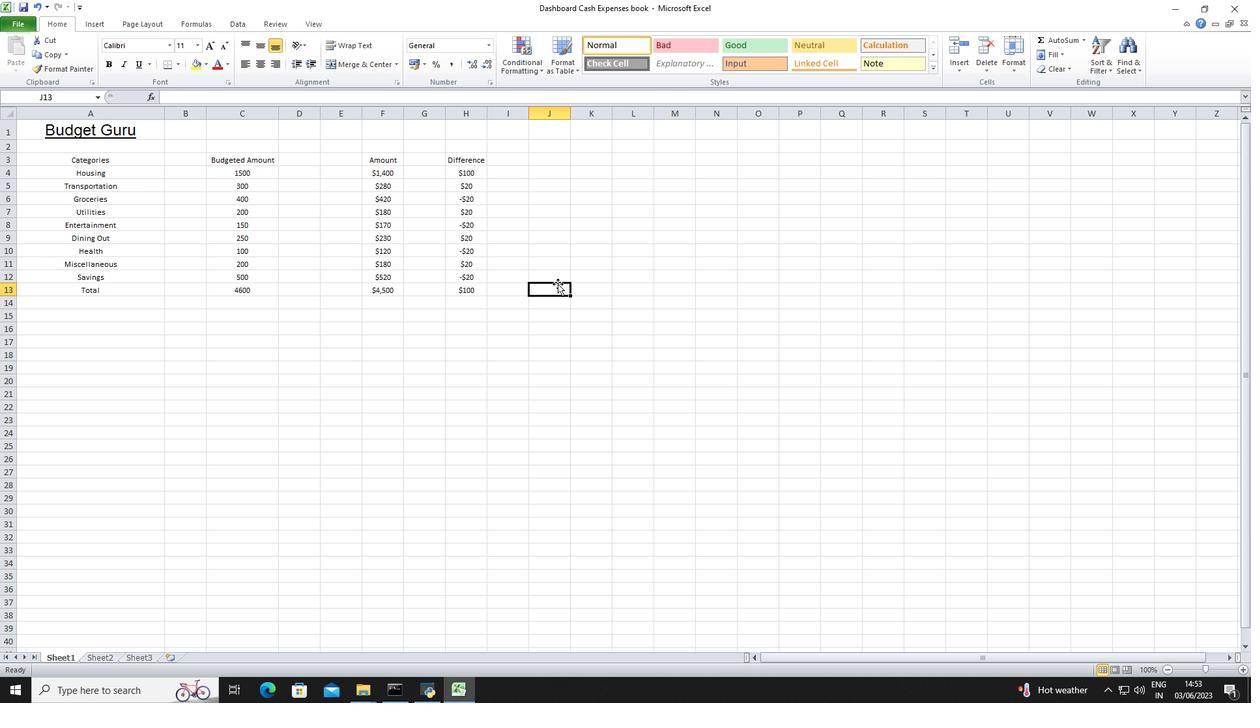 
Action: Mouse pressed left at (557, 284)
Screenshot: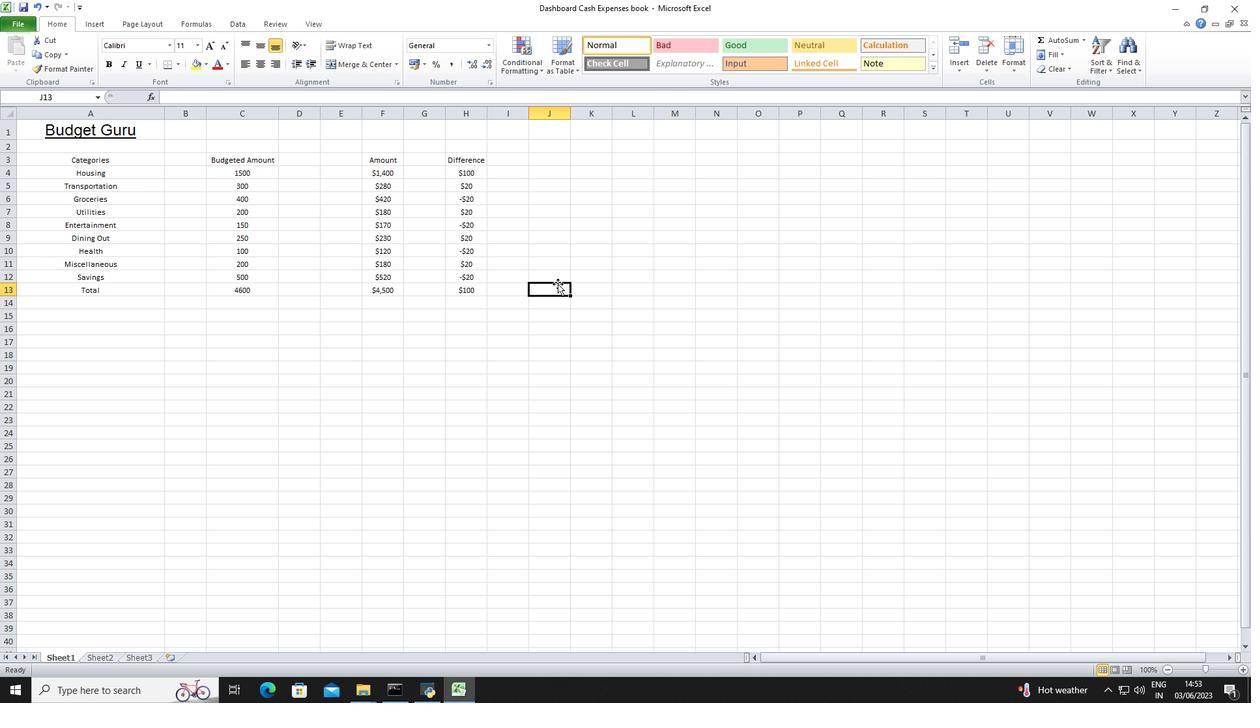 
